 Task: Look for space in Khair, India from 2nd June, 2023 to 15th June, 2023 for 2 adults in price range Rs.10000 to Rs.15000. Place can be entire place with 1  bedroom having 1 bed and 1 bathroom. Property type can be house, flat, guest house, hotel. Booking option can be shelf check-in. Required host language is English.
Action: Mouse moved to (466, 87)
Screenshot: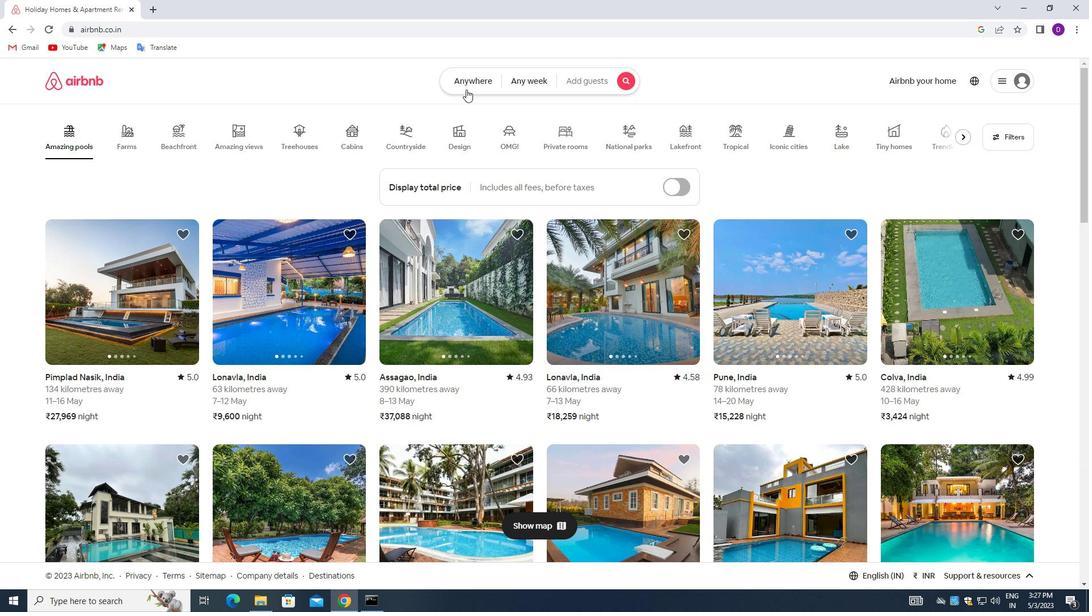 
Action: Mouse pressed left at (466, 87)
Screenshot: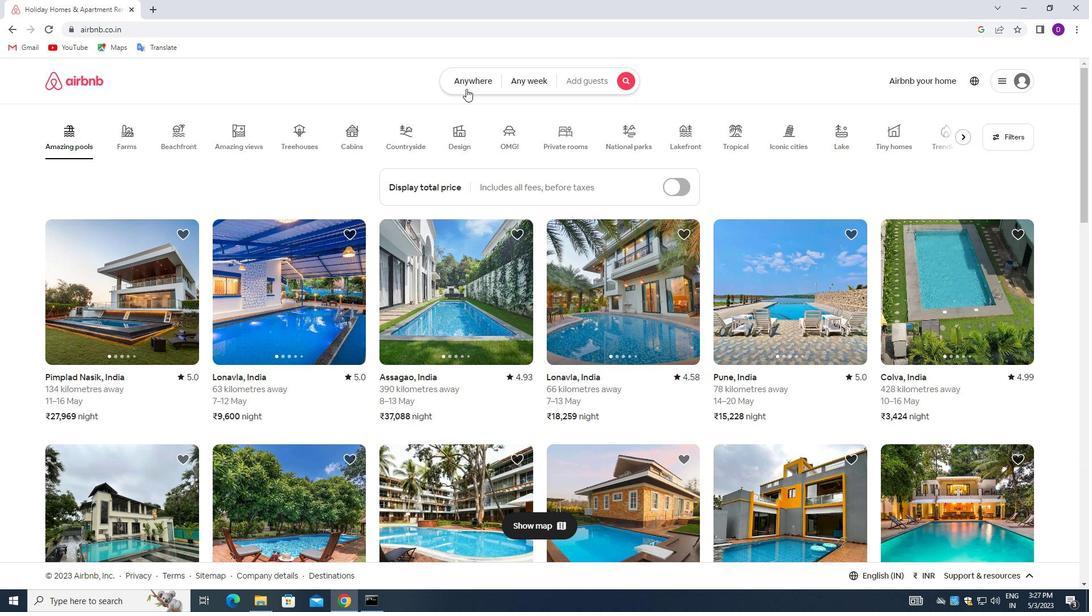 
Action: Mouse moved to (395, 127)
Screenshot: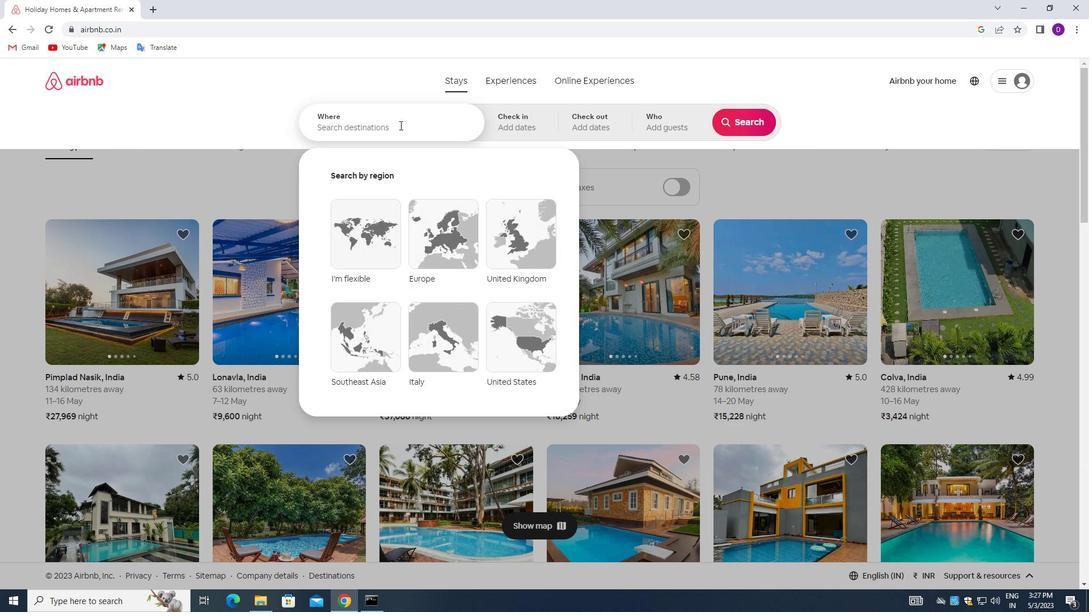 
Action: Mouse pressed left at (395, 127)
Screenshot: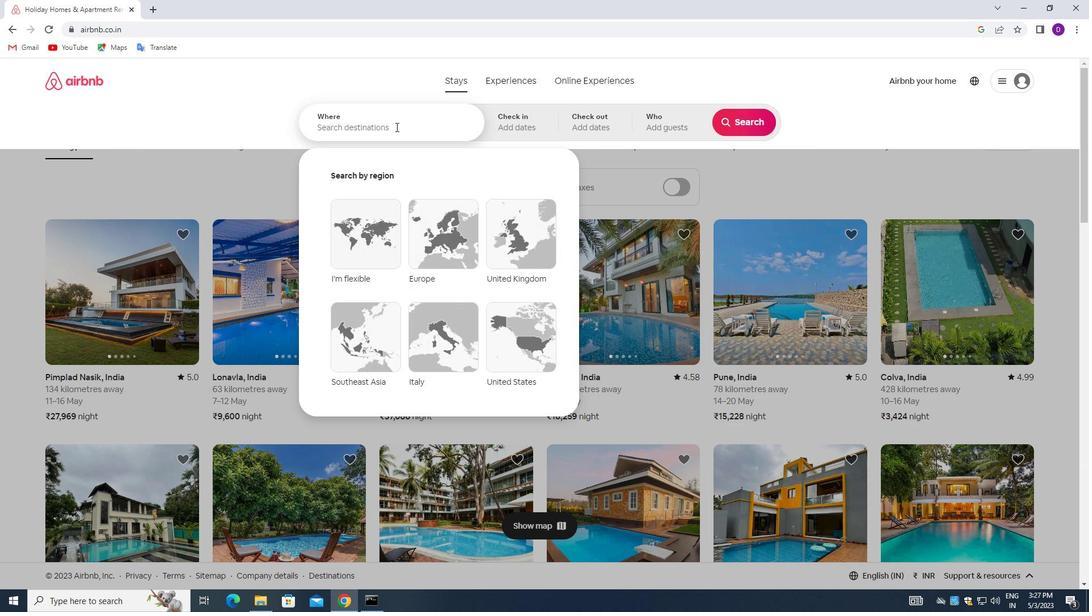 
Action: Mouse moved to (227, 116)
Screenshot: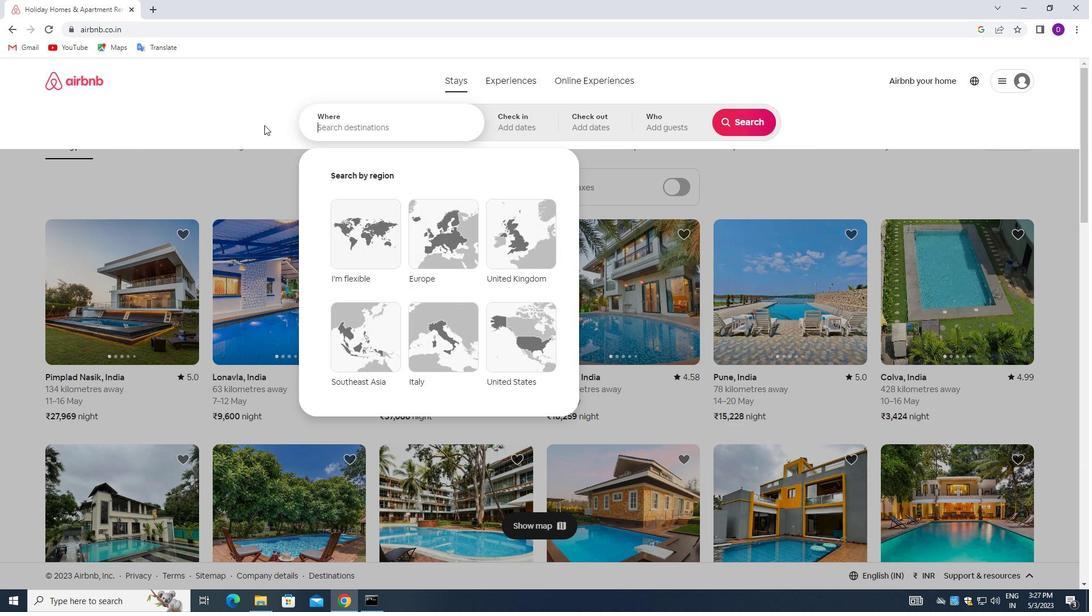 
Action: Key pressed <Key.shift>KHAIR,<Key.space><Key.shift>INDIA<Key.enter>
Screenshot: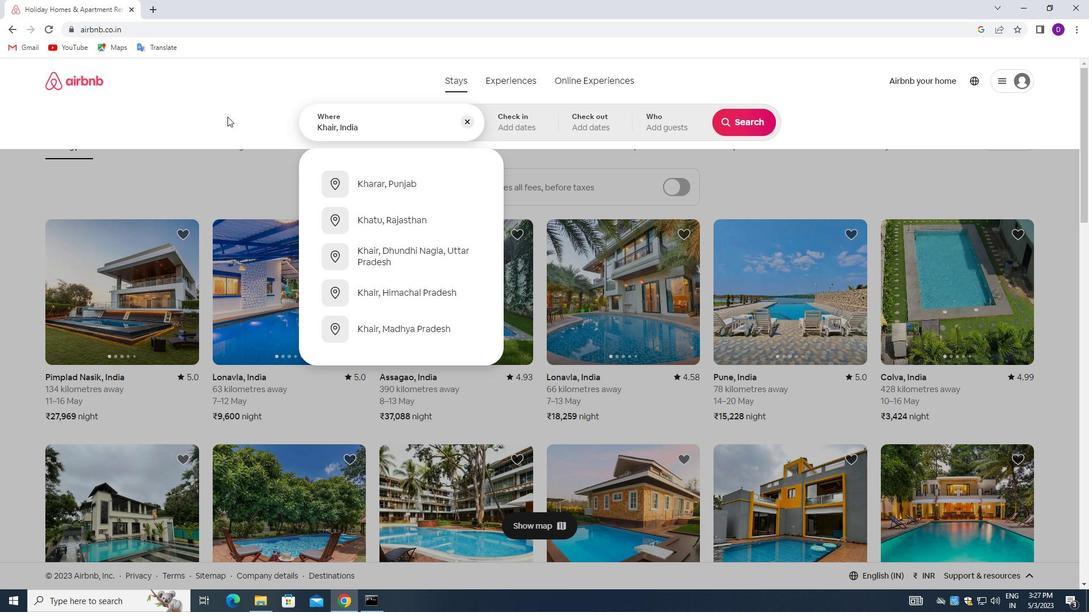 
Action: Mouse moved to (698, 265)
Screenshot: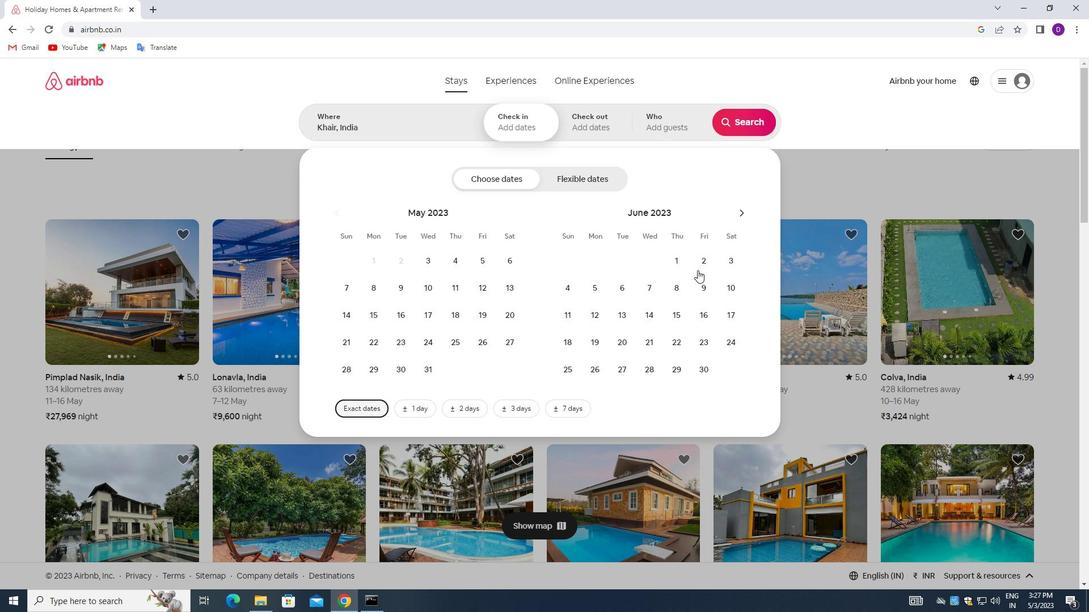 
Action: Mouse pressed left at (698, 265)
Screenshot: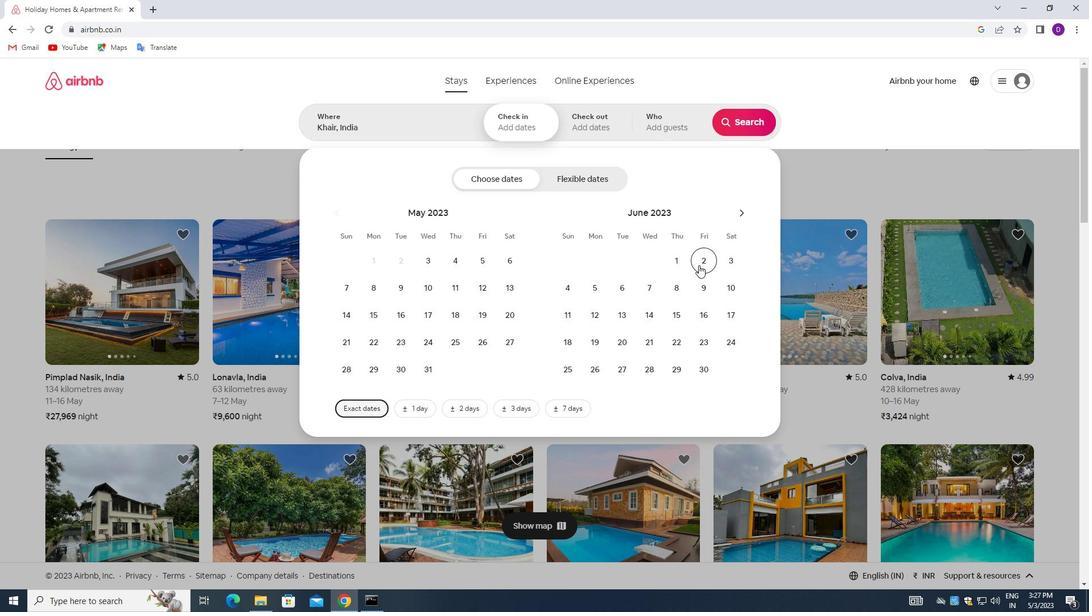 
Action: Mouse moved to (675, 310)
Screenshot: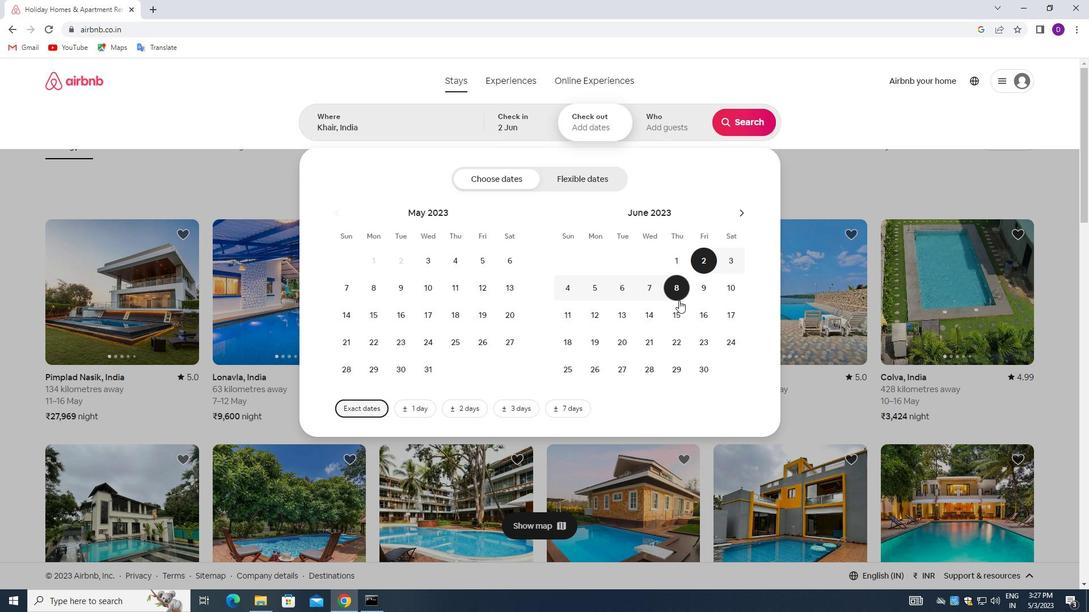 
Action: Mouse pressed left at (675, 310)
Screenshot: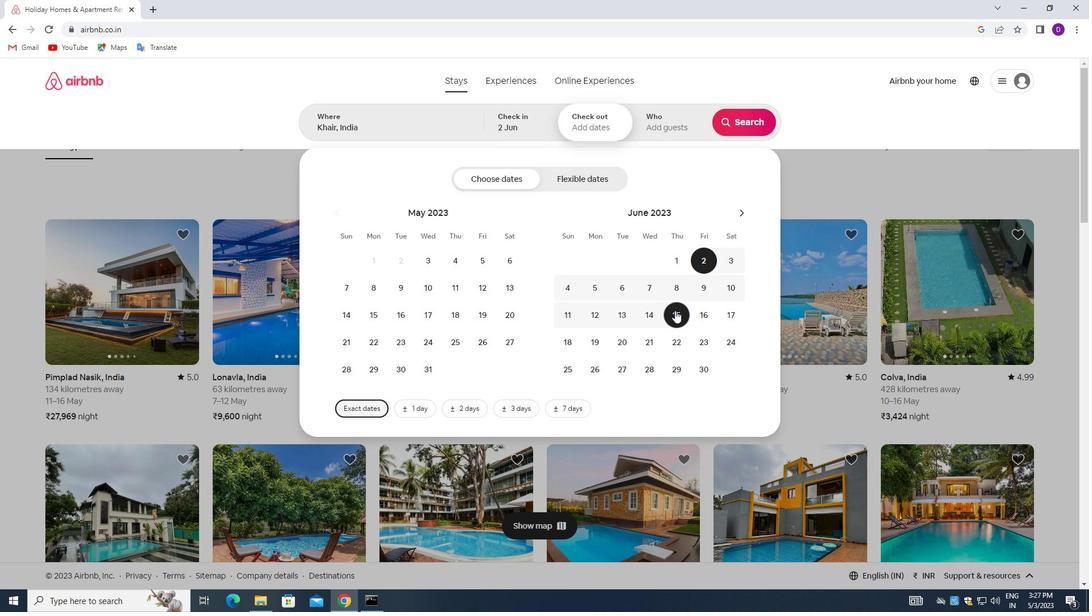 
Action: Mouse moved to (655, 123)
Screenshot: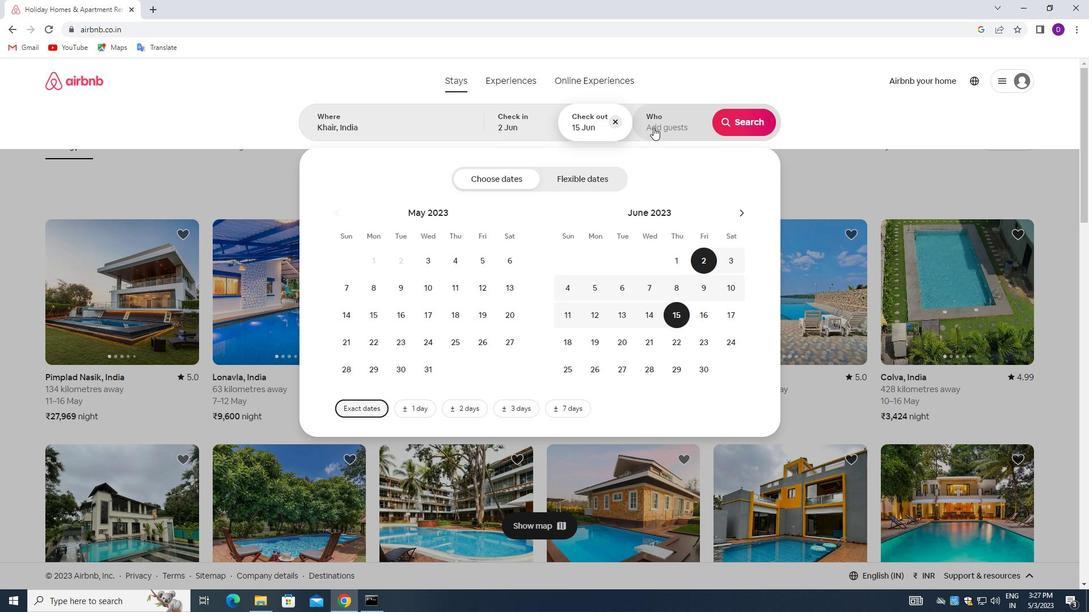 
Action: Mouse pressed left at (655, 123)
Screenshot: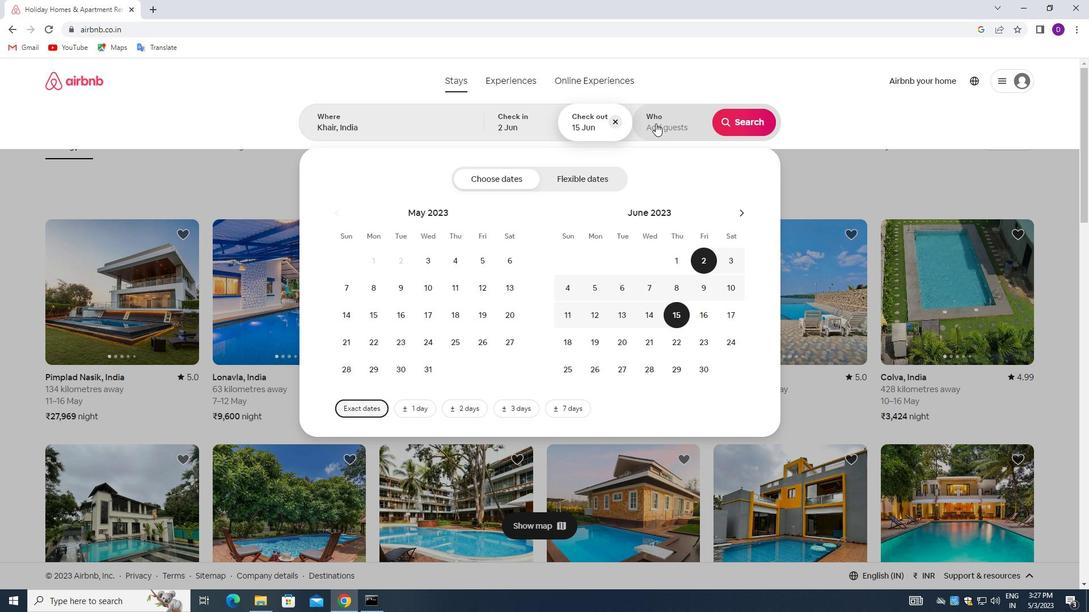 
Action: Mouse moved to (745, 182)
Screenshot: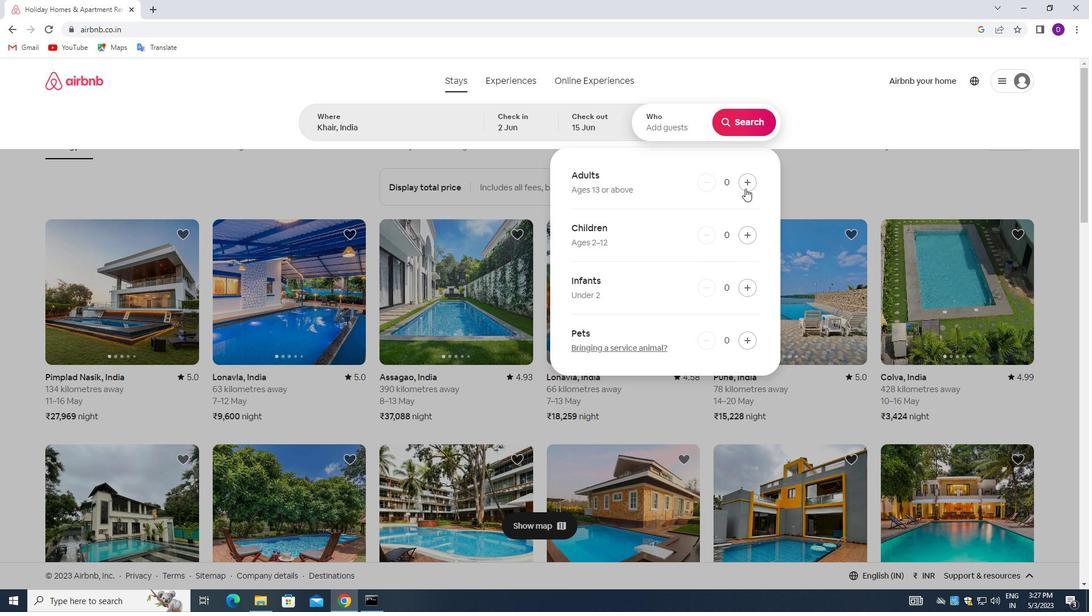 
Action: Mouse pressed left at (745, 182)
Screenshot: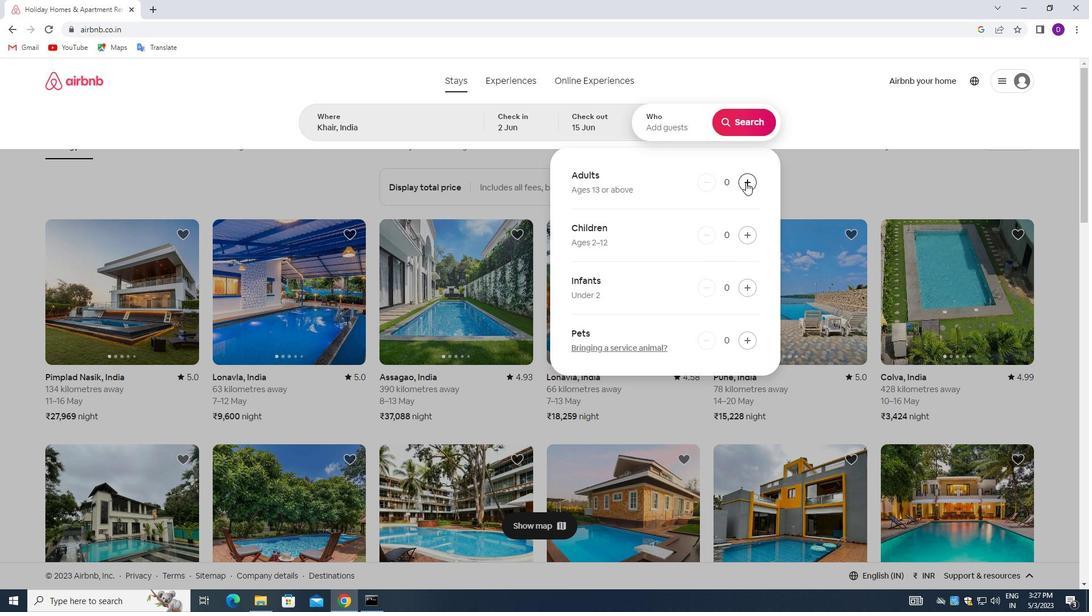 
Action: Mouse pressed left at (745, 182)
Screenshot: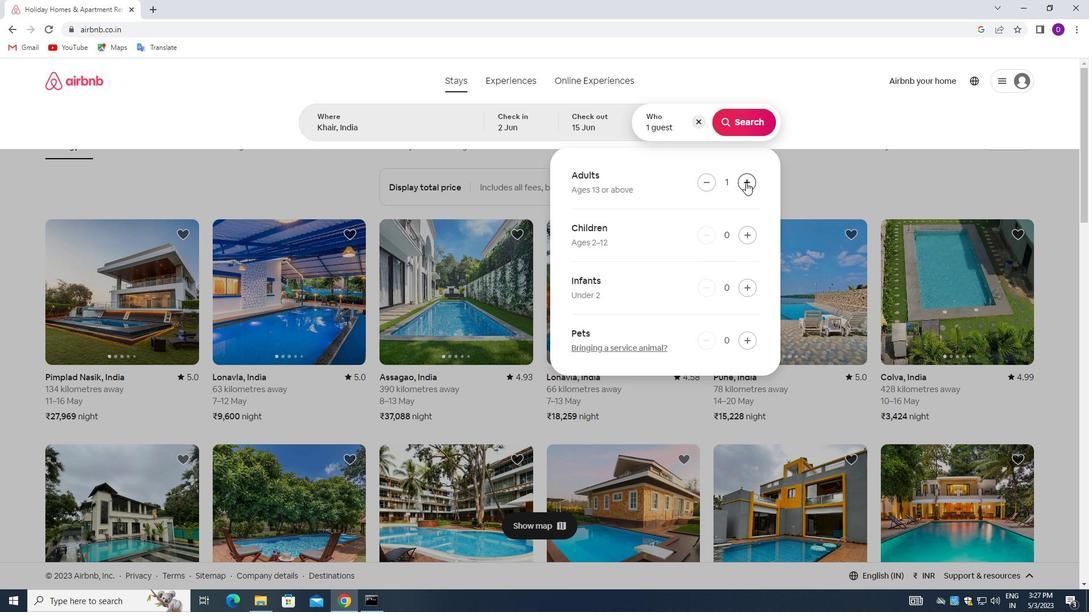 
Action: Mouse moved to (745, 123)
Screenshot: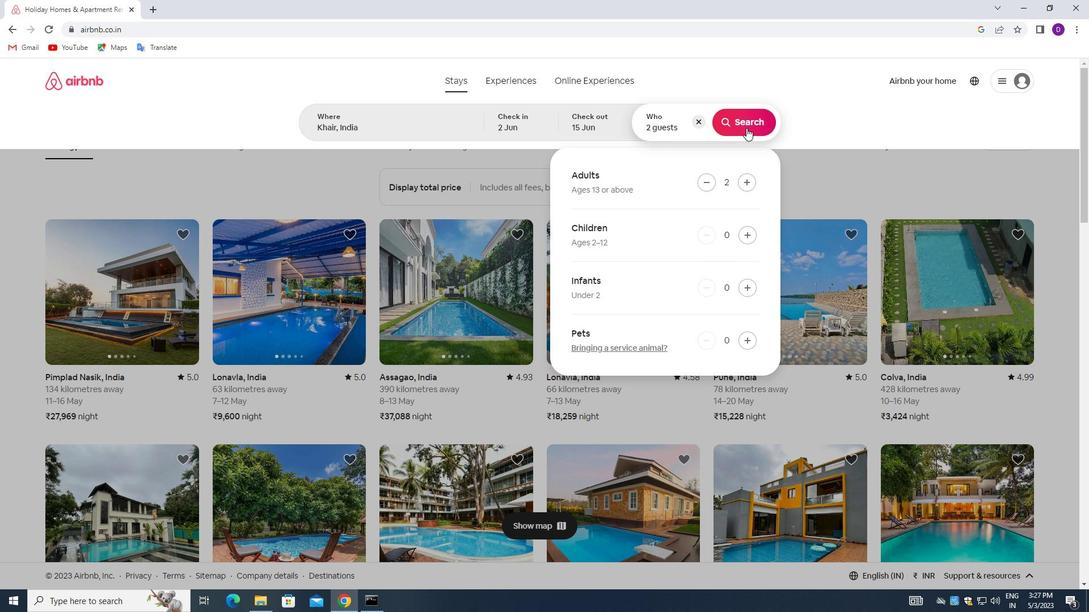 
Action: Mouse pressed left at (745, 123)
Screenshot: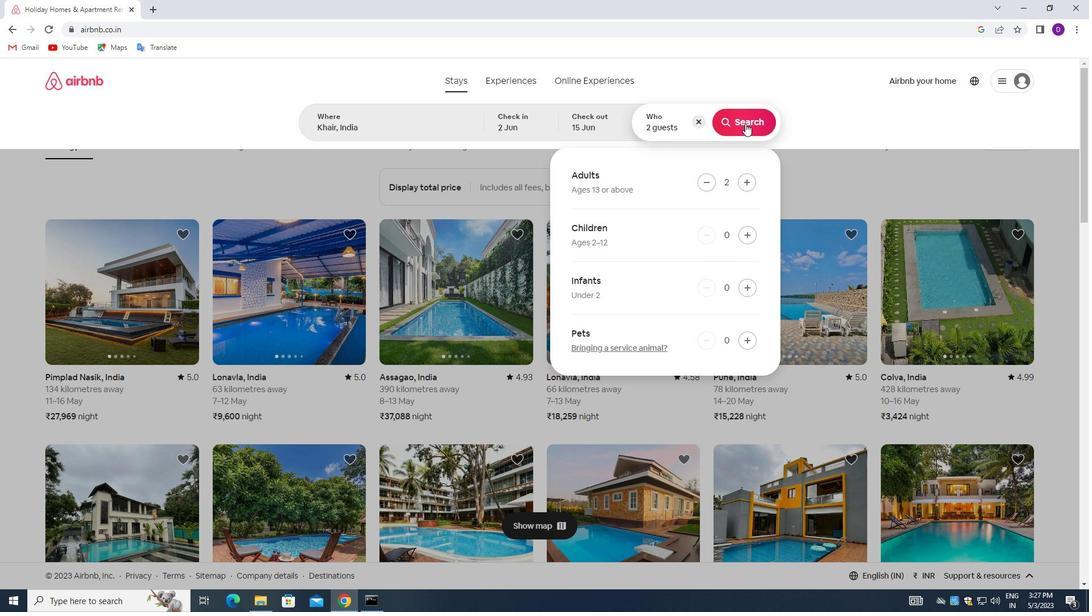
Action: Mouse moved to (1028, 125)
Screenshot: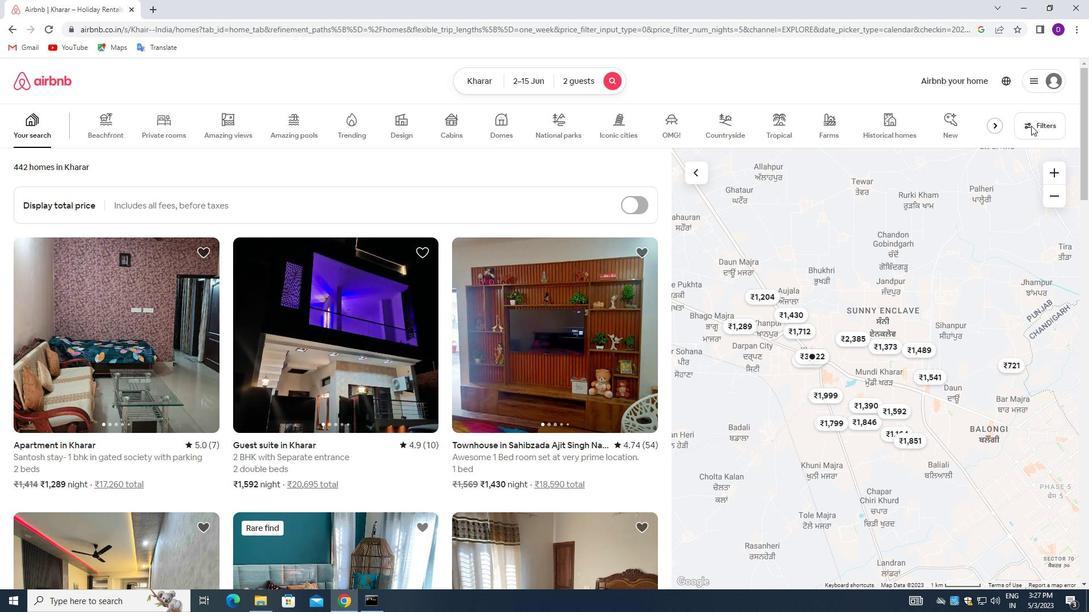 
Action: Mouse pressed left at (1028, 125)
Screenshot: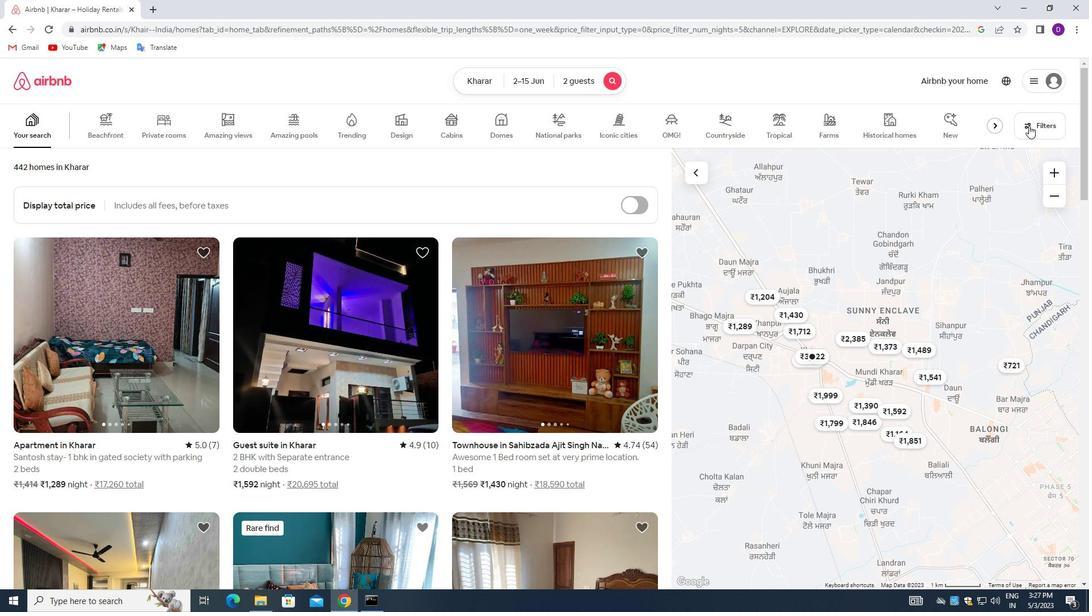 
Action: Mouse moved to (400, 274)
Screenshot: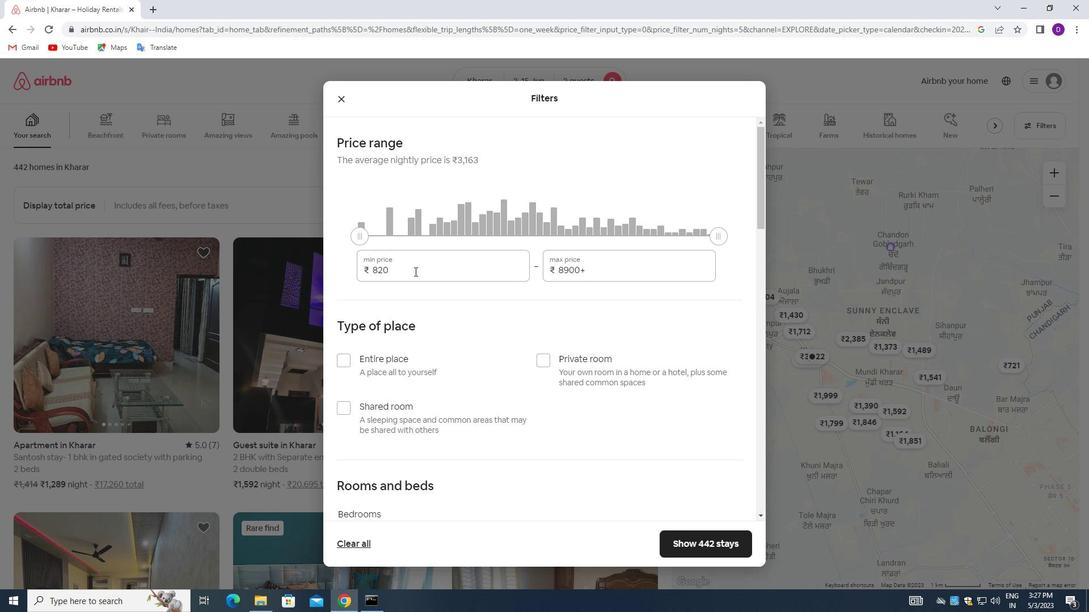 
Action: Mouse pressed left at (400, 274)
Screenshot: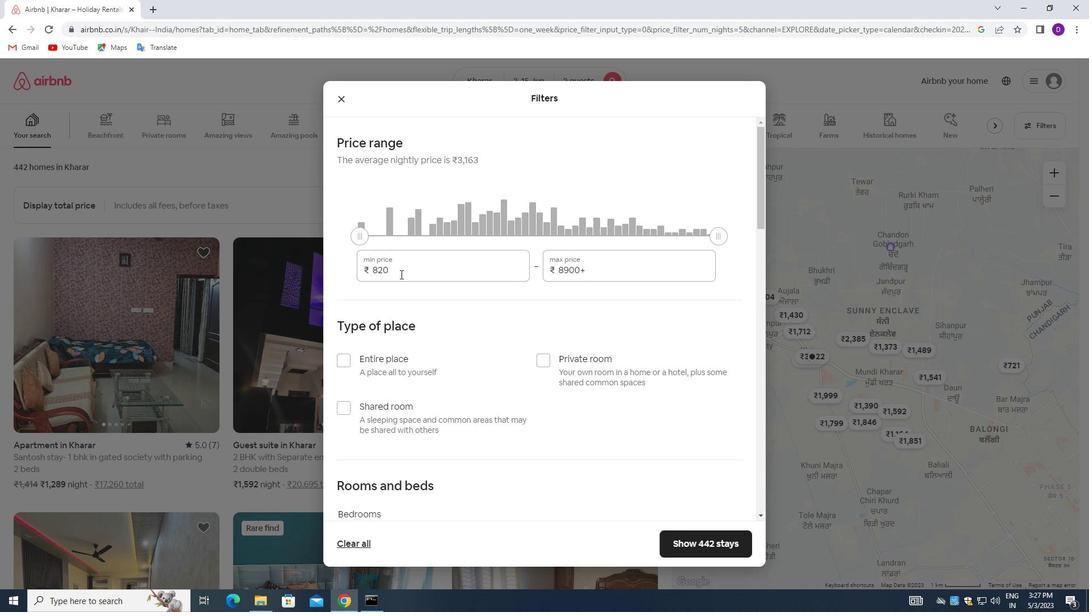 
Action: Mouse pressed left at (400, 274)
Screenshot: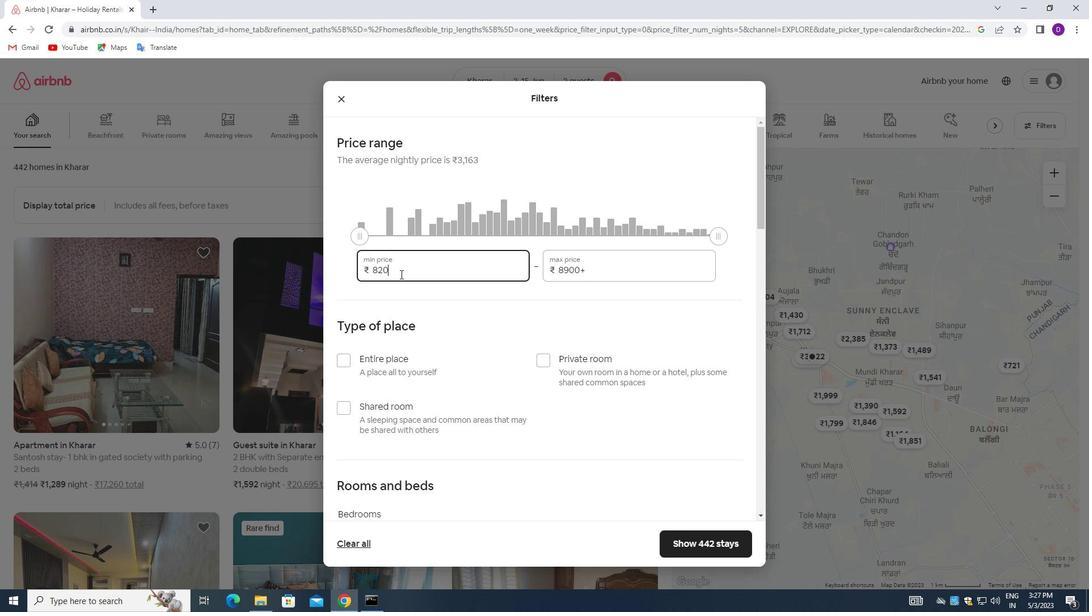 
Action: Key pressed 10000<Key.tab>15000
Screenshot: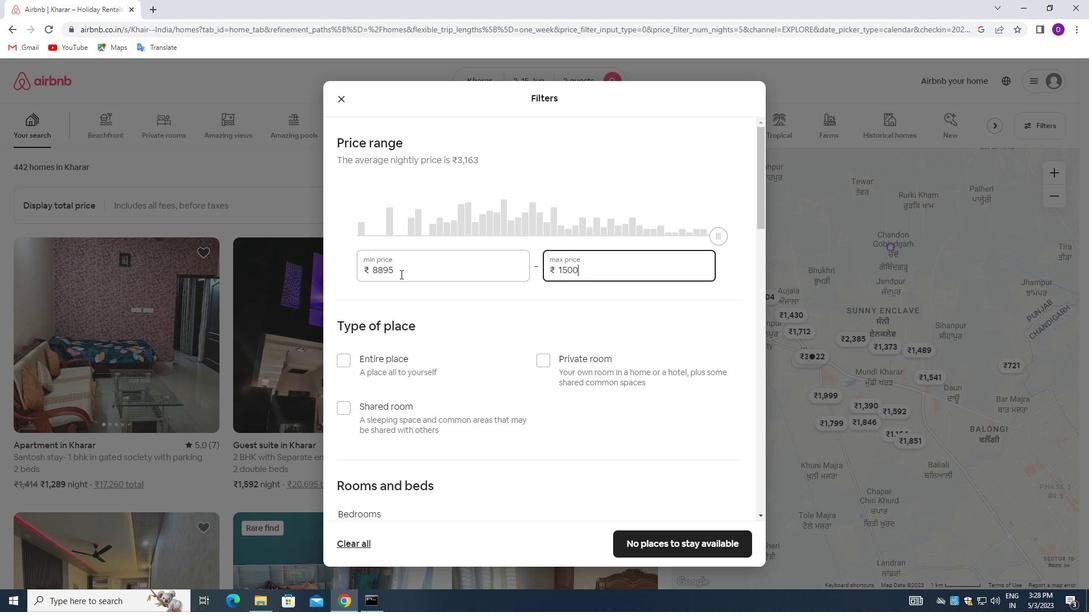 
Action: Mouse moved to (446, 323)
Screenshot: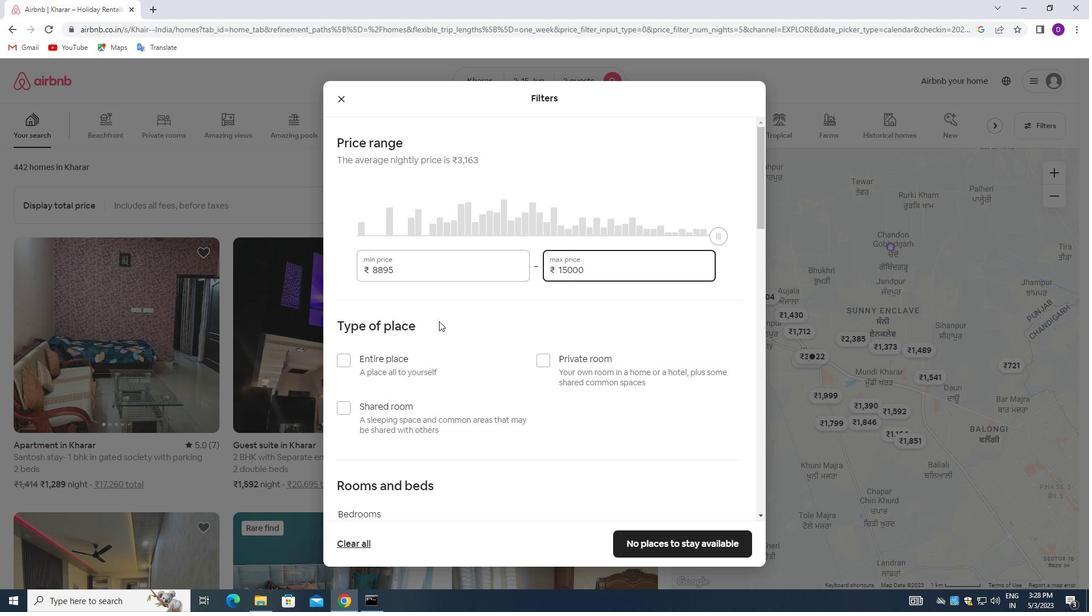 
Action: Mouse scrolled (446, 322) with delta (0, 0)
Screenshot: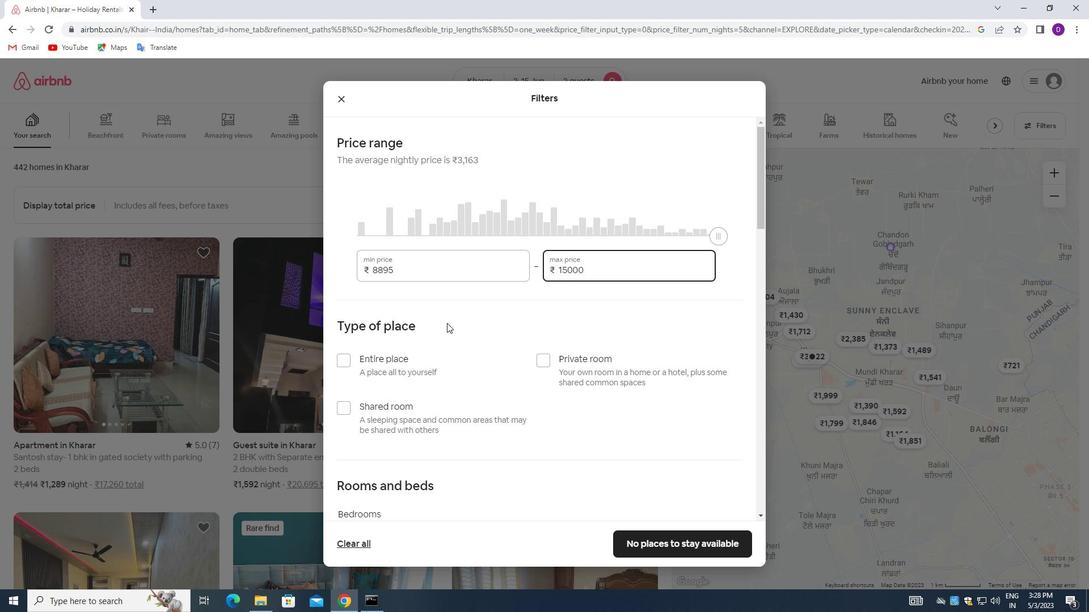 
Action: Mouse scrolled (446, 322) with delta (0, 0)
Screenshot: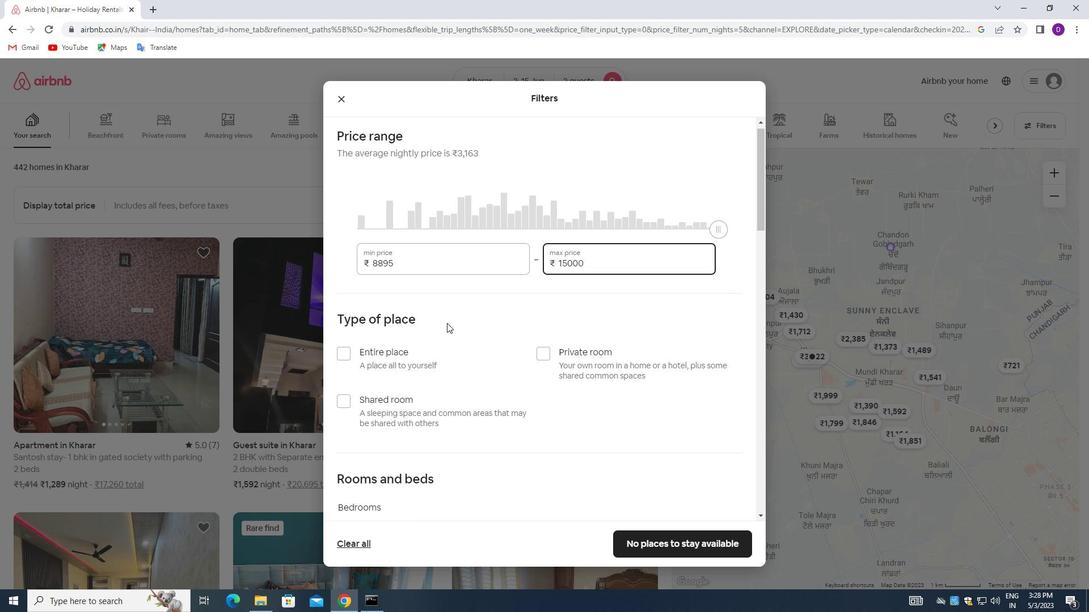 
Action: Mouse moved to (344, 246)
Screenshot: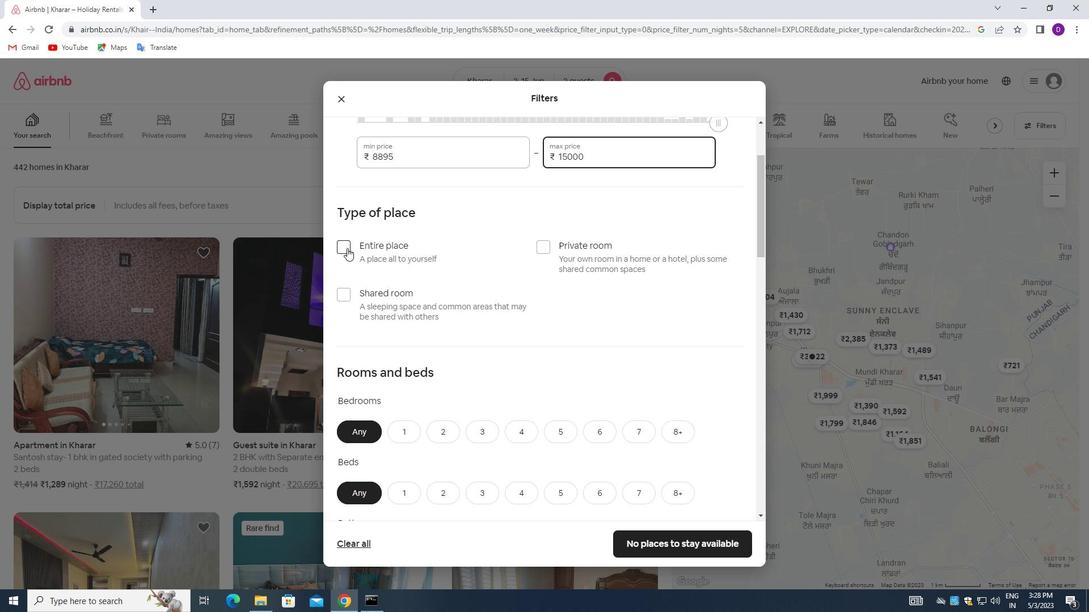 
Action: Mouse pressed left at (344, 246)
Screenshot: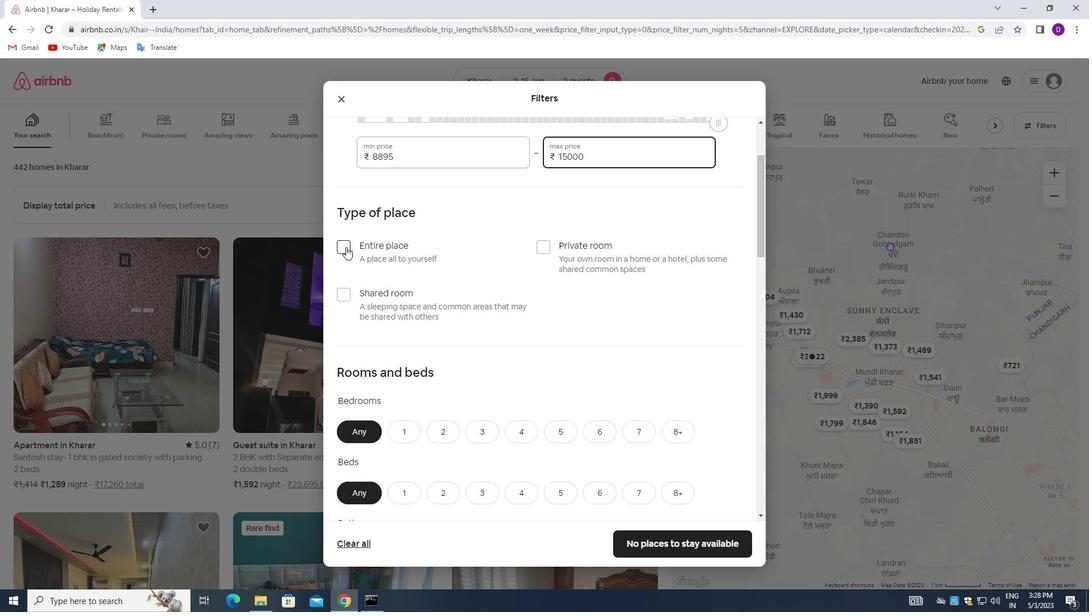
Action: Mouse moved to (443, 298)
Screenshot: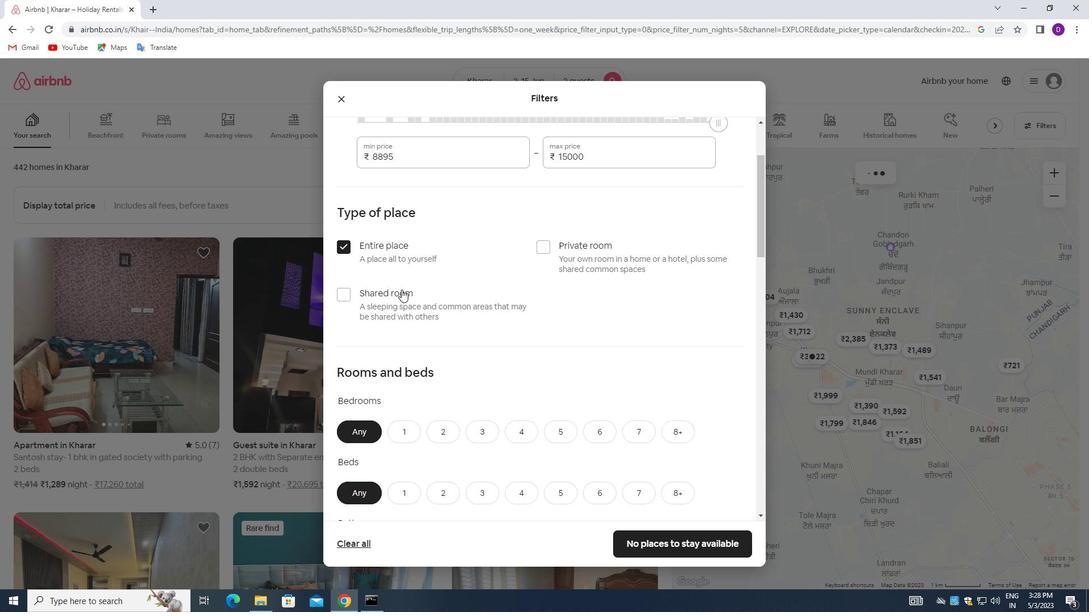 
Action: Mouse scrolled (443, 298) with delta (0, 0)
Screenshot: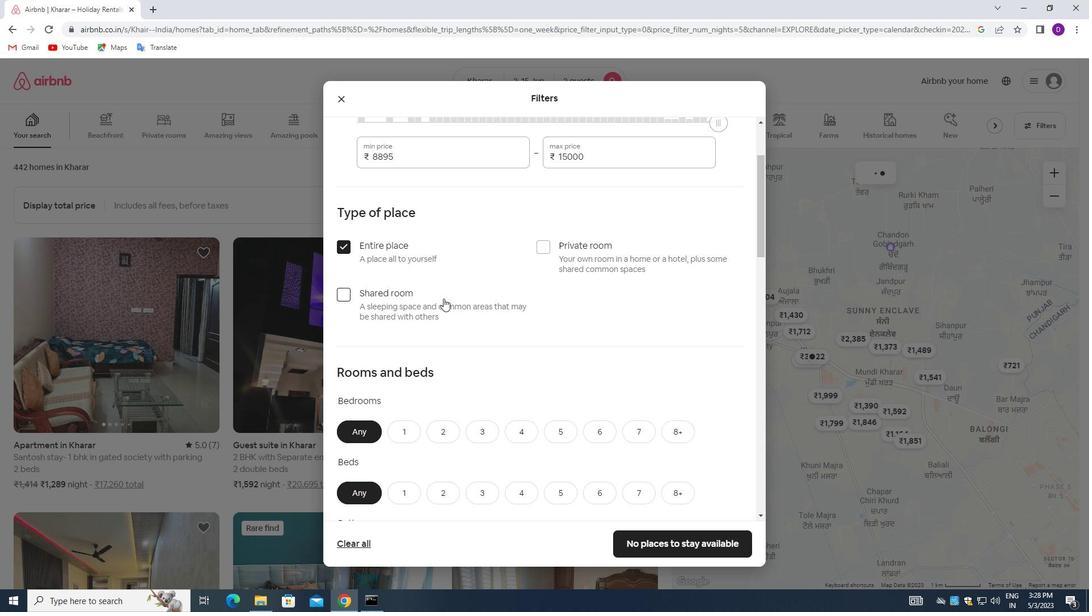 
Action: Mouse scrolled (443, 298) with delta (0, 0)
Screenshot: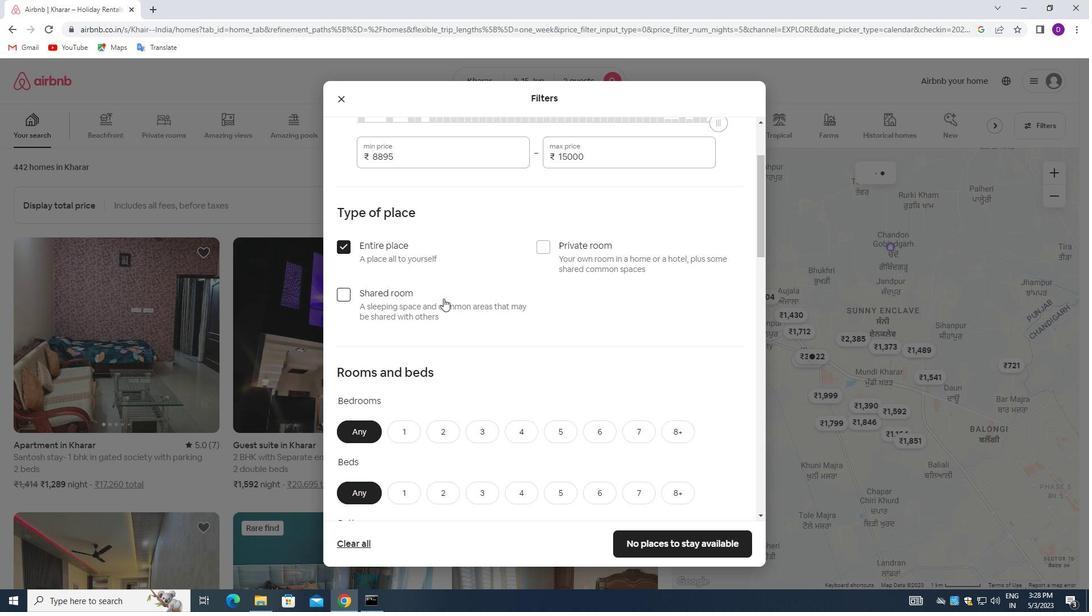 
Action: Mouse moved to (399, 313)
Screenshot: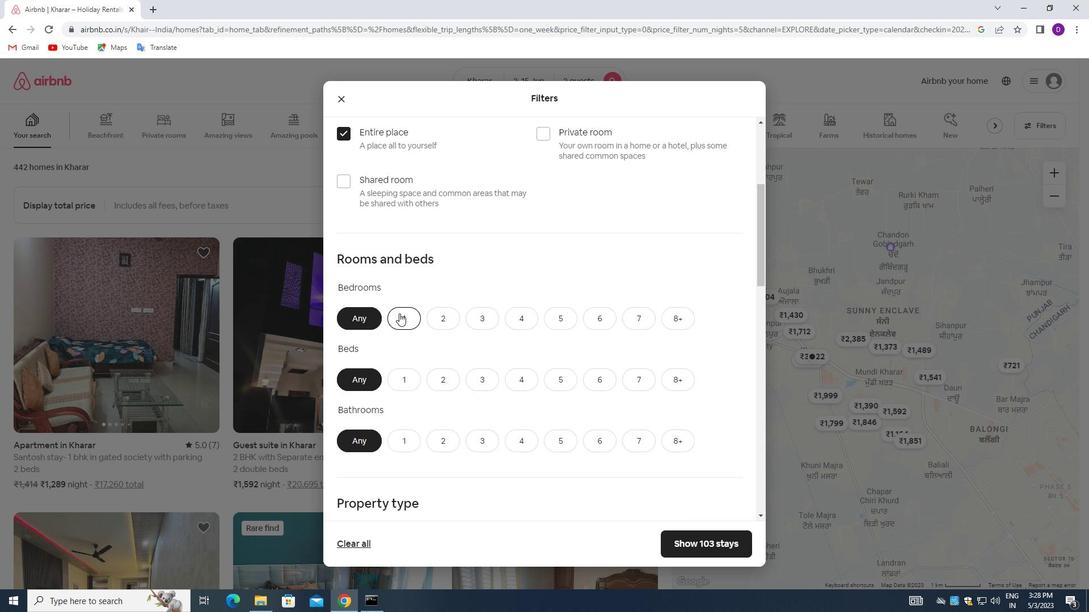 
Action: Mouse scrolled (399, 313) with delta (0, 0)
Screenshot: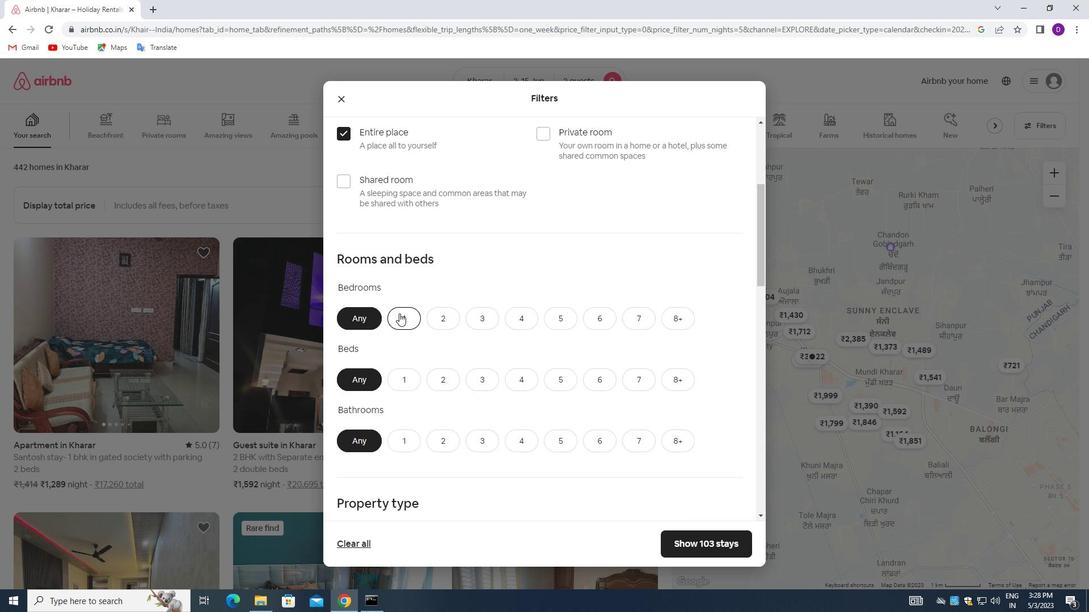 
Action: Mouse moved to (399, 313)
Screenshot: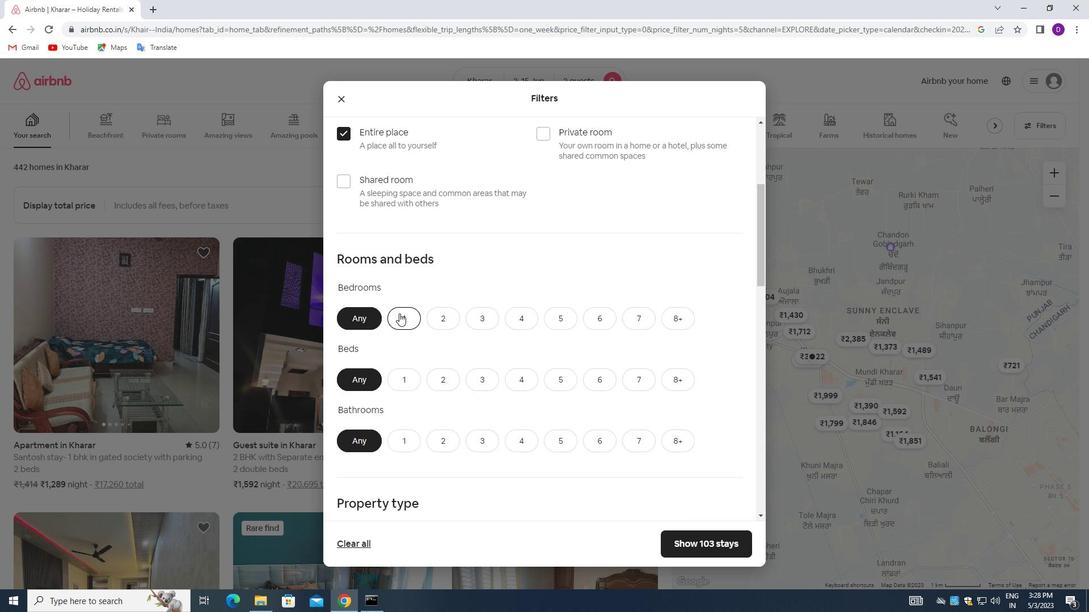 
Action: Mouse scrolled (399, 313) with delta (0, 0)
Screenshot: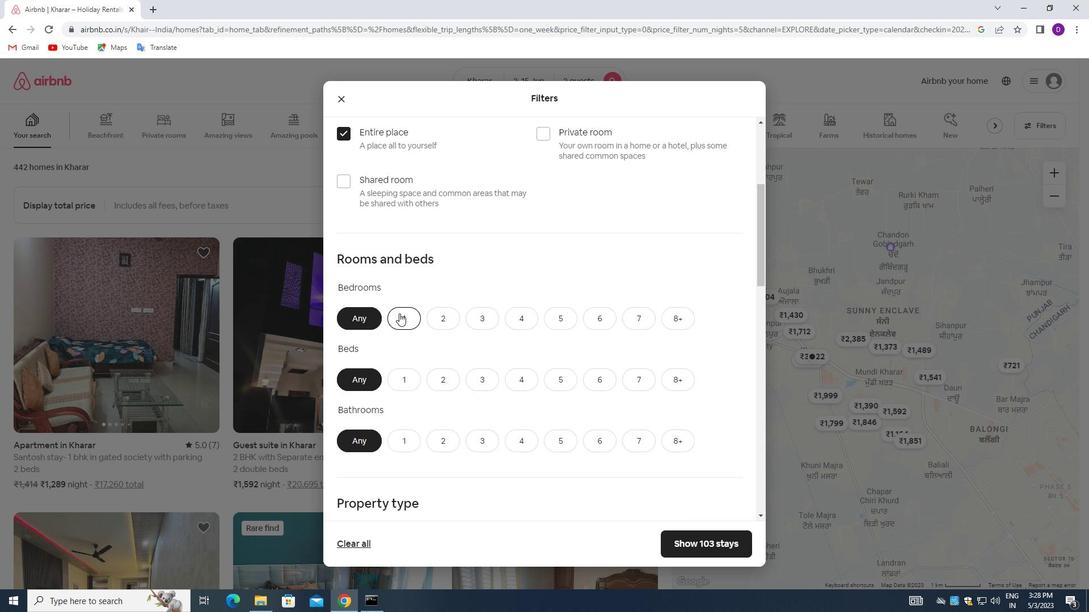 
Action: Mouse moved to (403, 209)
Screenshot: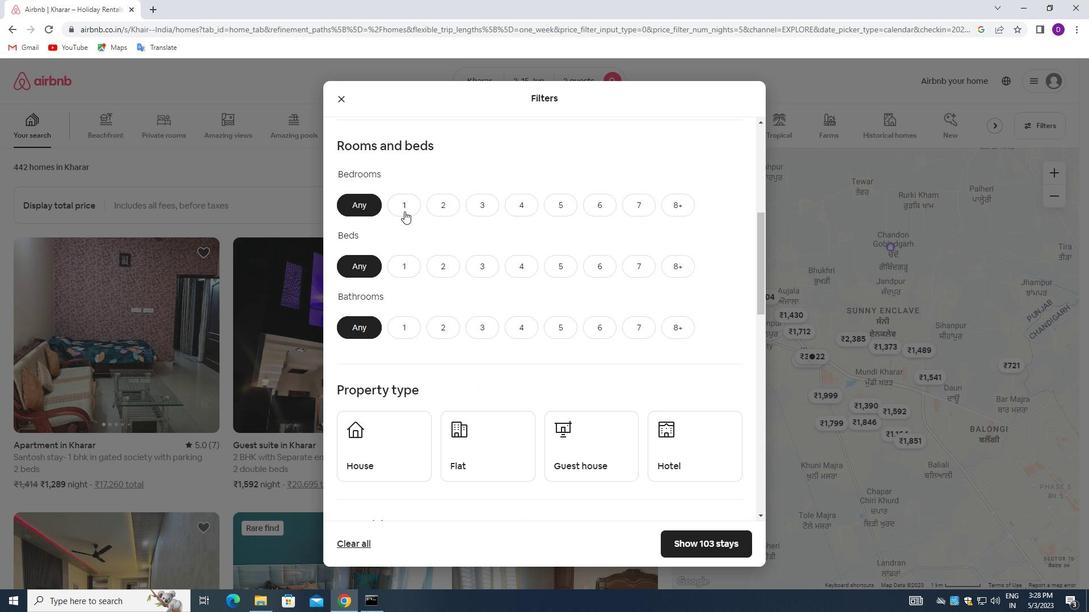 
Action: Mouse pressed left at (403, 209)
Screenshot: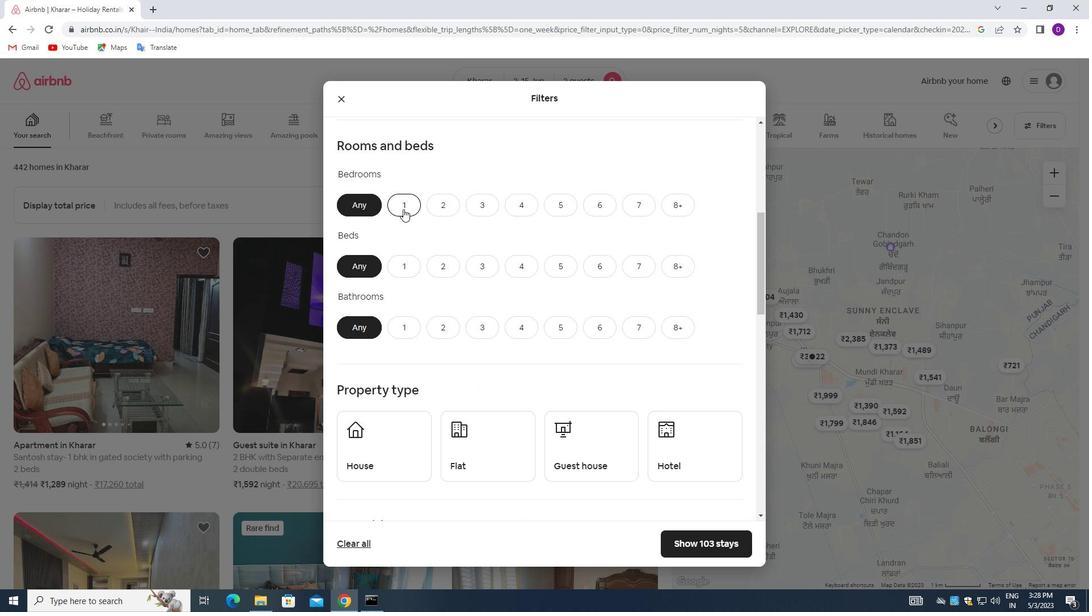 
Action: Mouse moved to (407, 262)
Screenshot: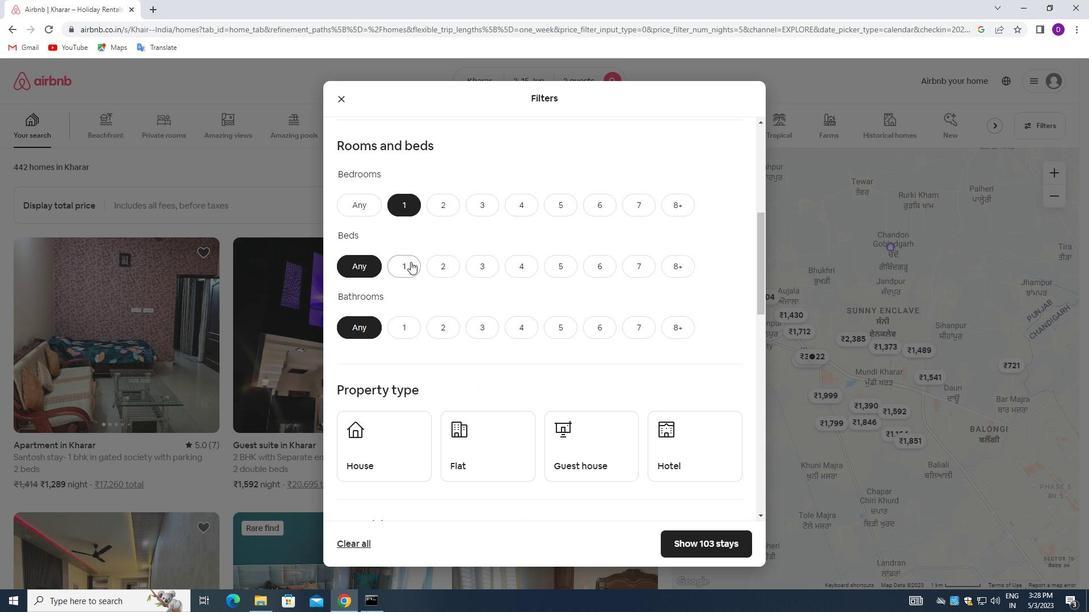 
Action: Mouse pressed left at (407, 262)
Screenshot: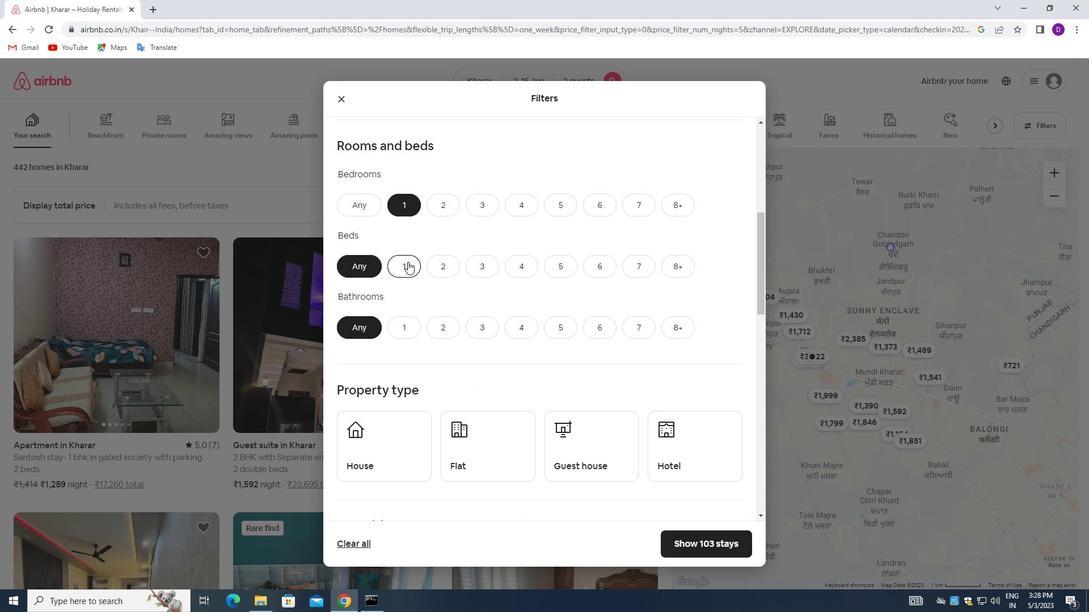 
Action: Mouse moved to (403, 322)
Screenshot: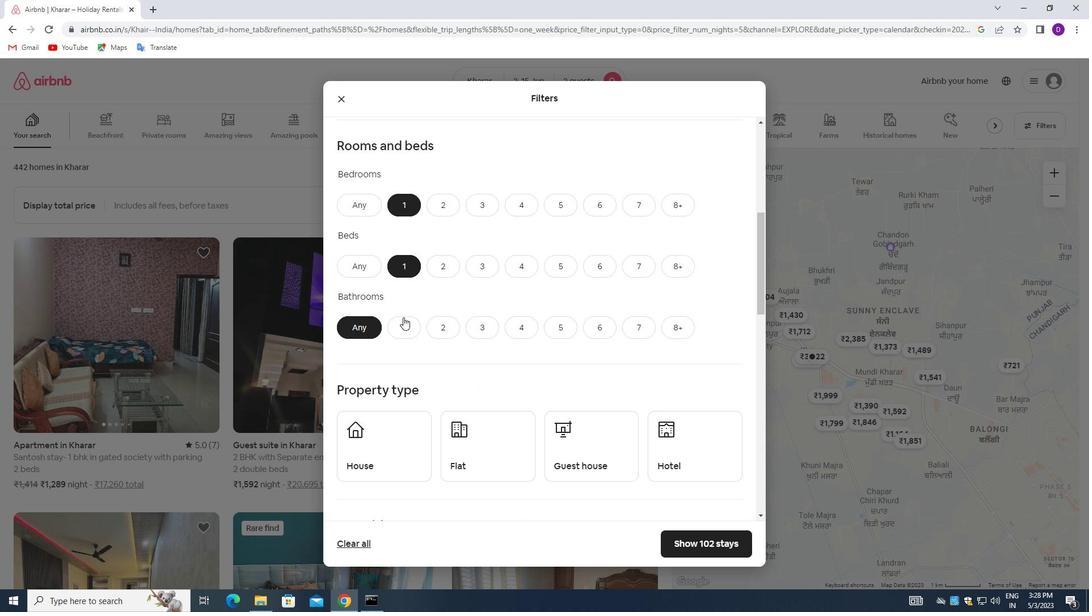 
Action: Mouse pressed left at (403, 322)
Screenshot: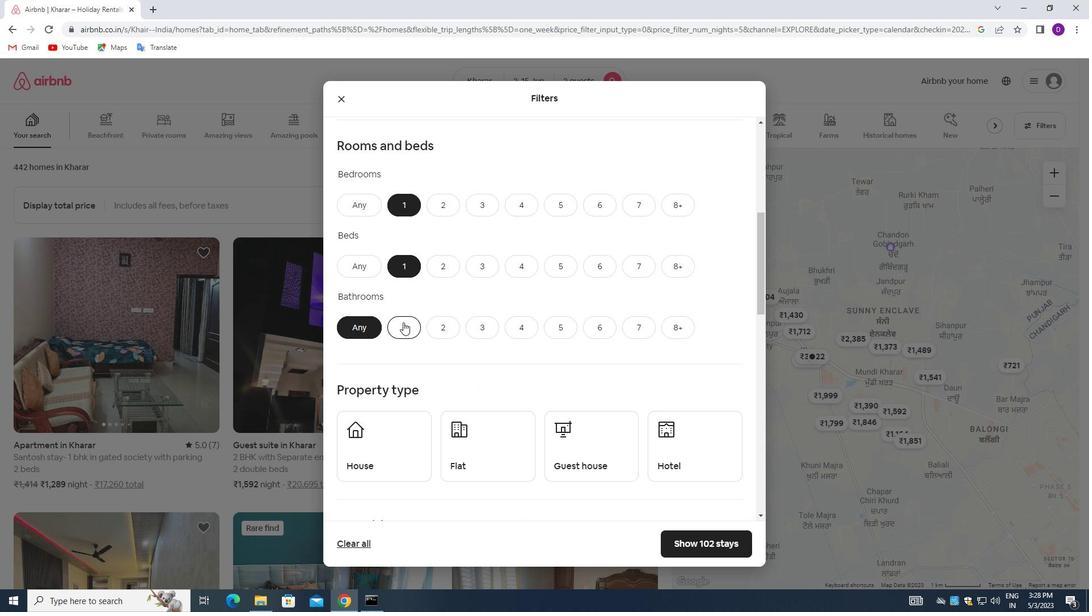 
Action: Mouse moved to (490, 342)
Screenshot: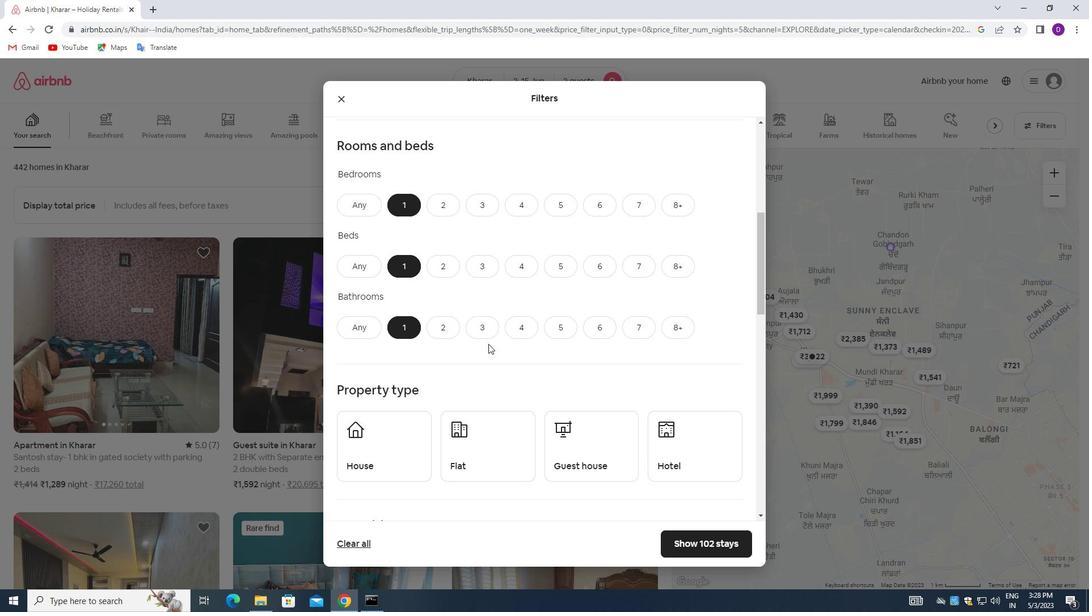 
Action: Mouse scrolled (490, 342) with delta (0, 0)
Screenshot: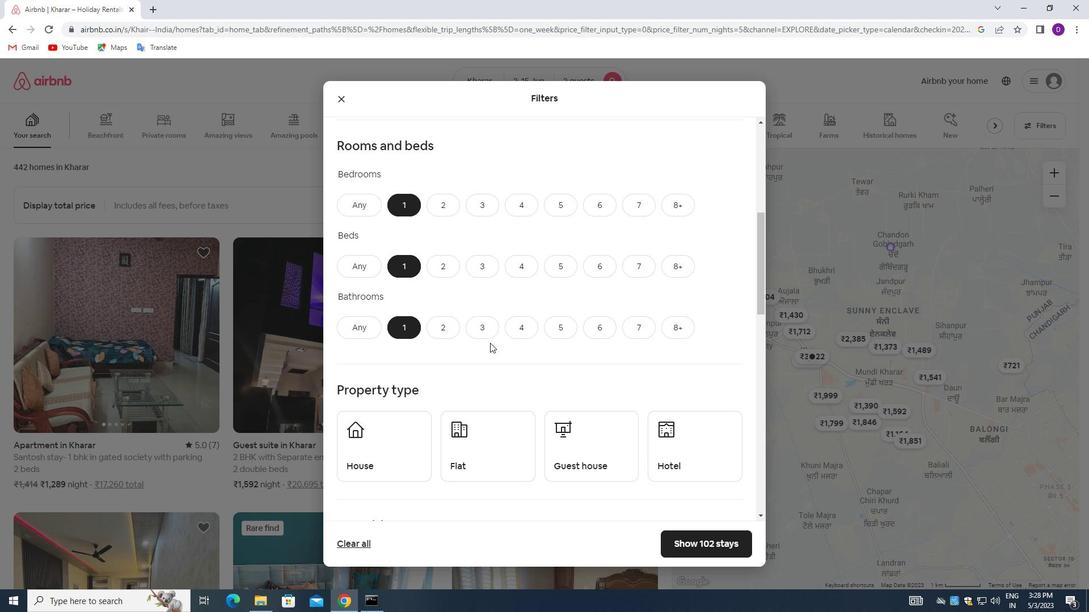 
Action: Mouse scrolled (490, 342) with delta (0, 0)
Screenshot: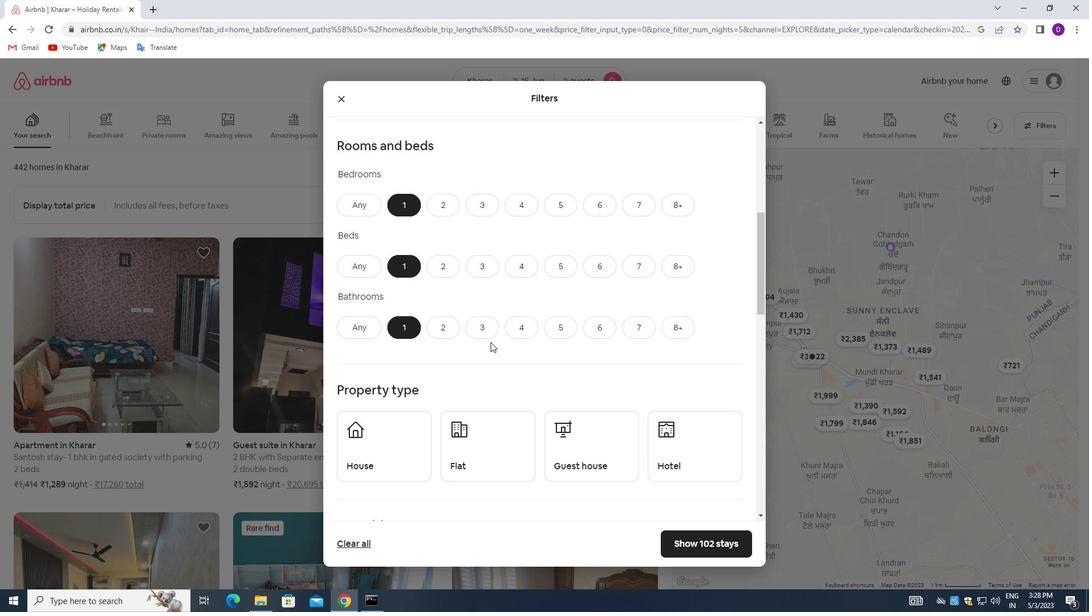 
Action: Mouse moved to (488, 340)
Screenshot: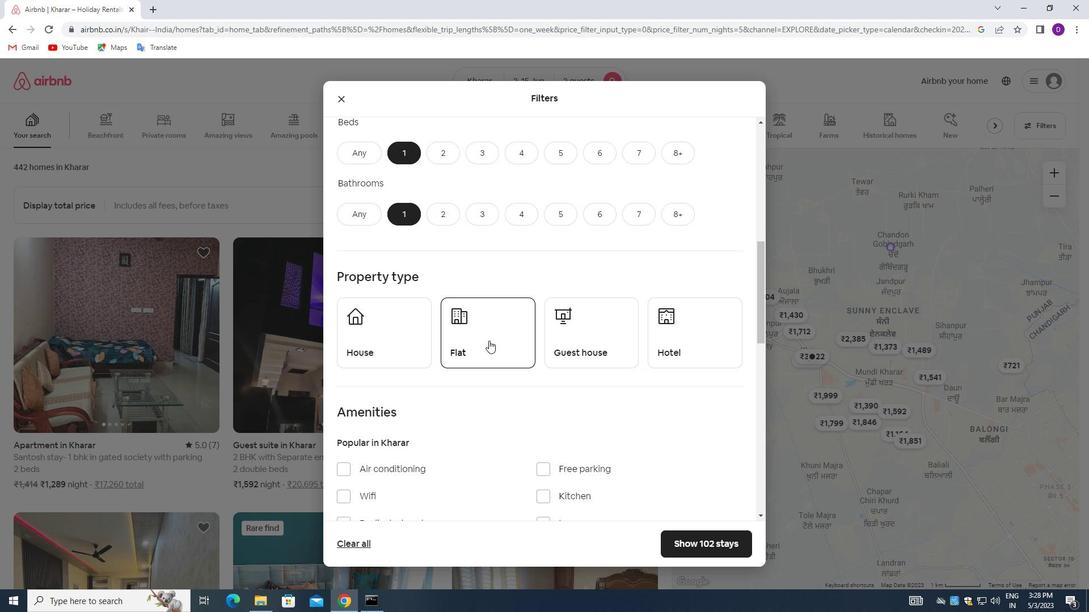 
Action: Mouse scrolled (488, 340) with delta (0, 0)
Screenshot: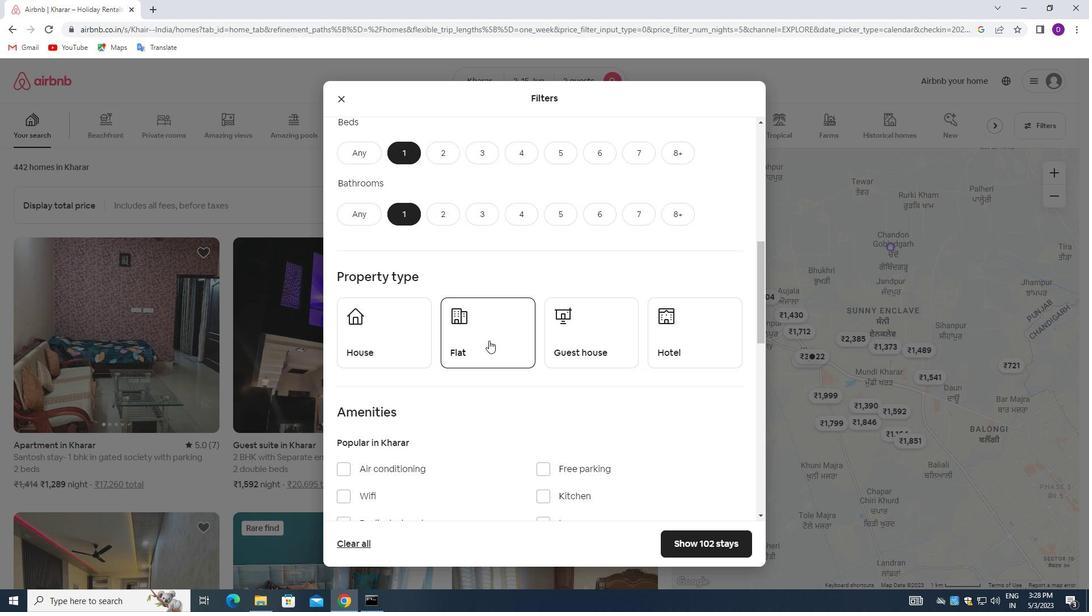 
Action: Mouse moved to (405, 279)
Screenshot: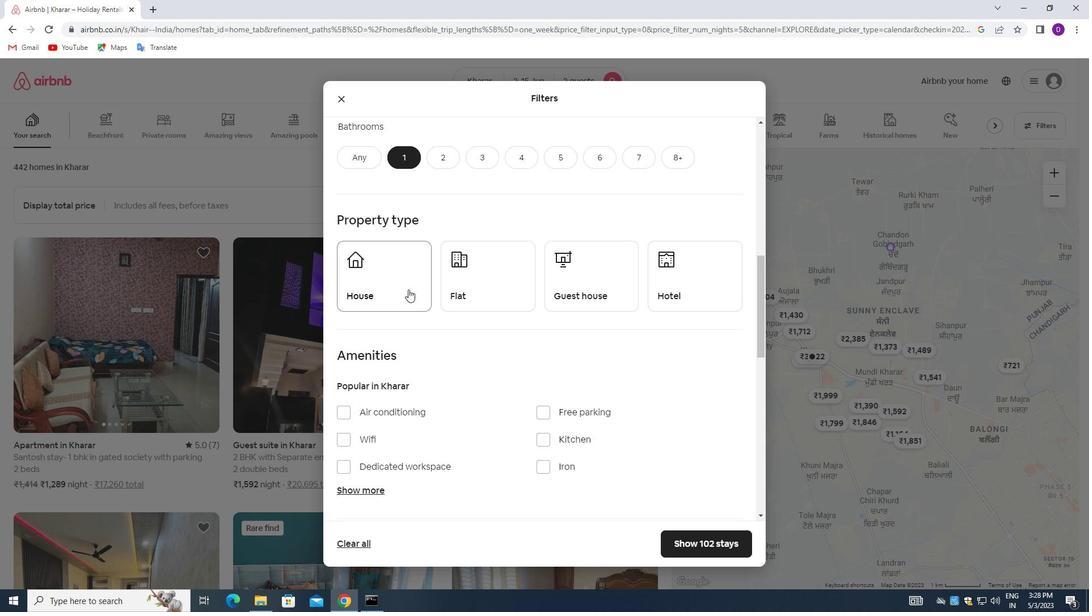 
Action: Mouse pressed left at (405, 279)
Screenshot: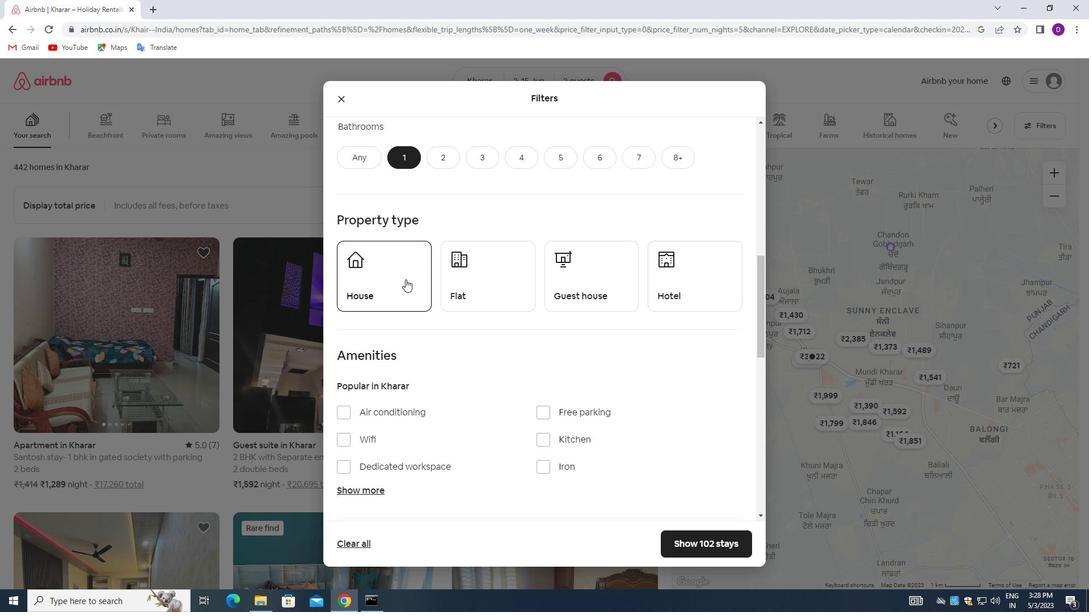 
Action: Mouse moved to (497, 283)
Screenshot: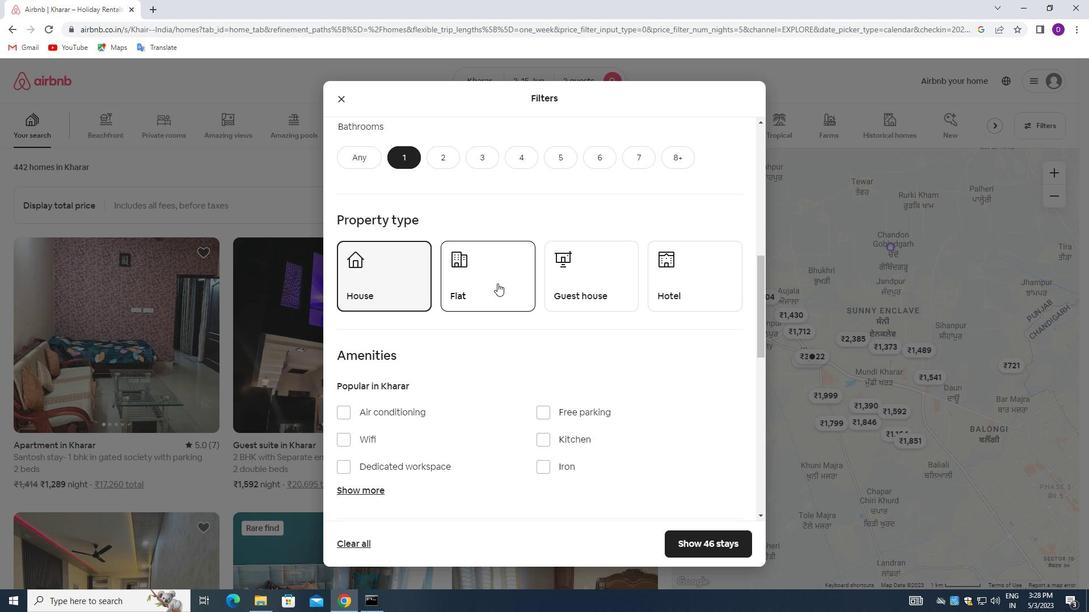 
Action: Mouse pressed left at (497, 283)
Screenshot: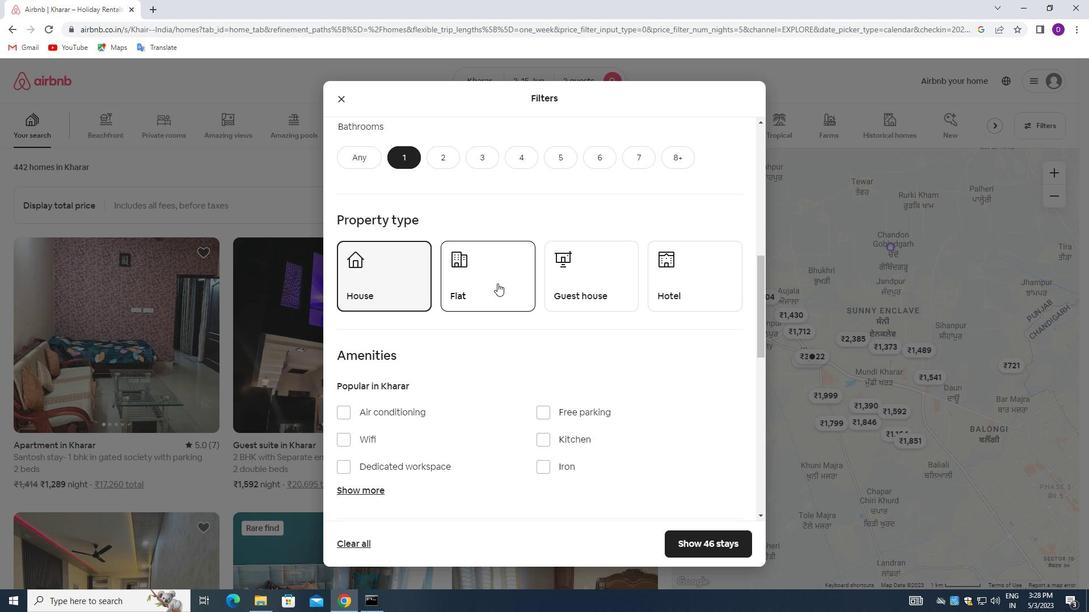 
Action: Mouse moved to (587, 279)
Screenshot: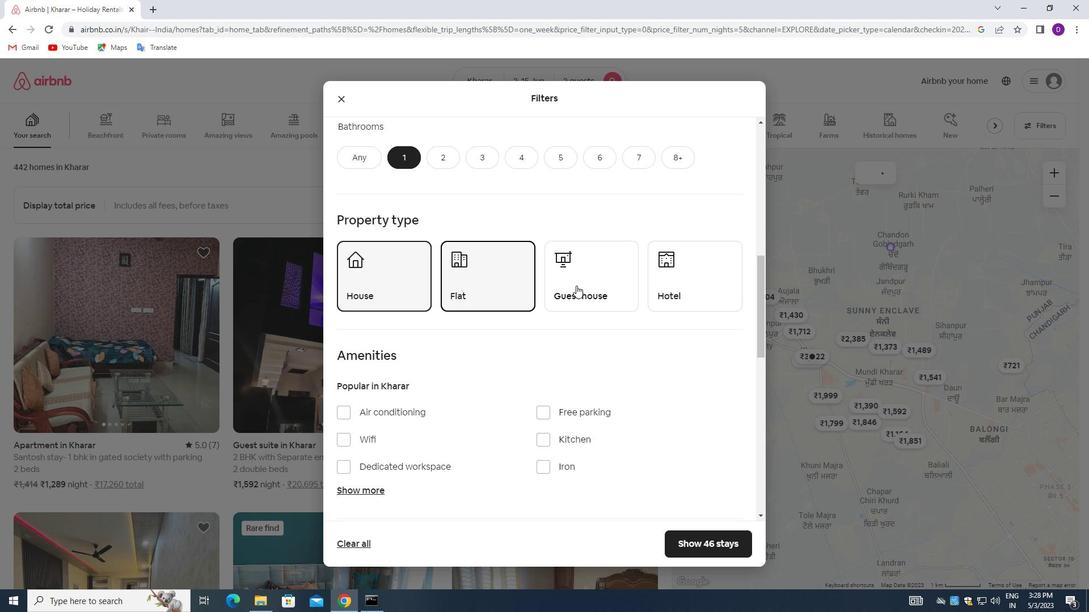 
Action: Mouse pressed left at (587, 279)
Screenshot: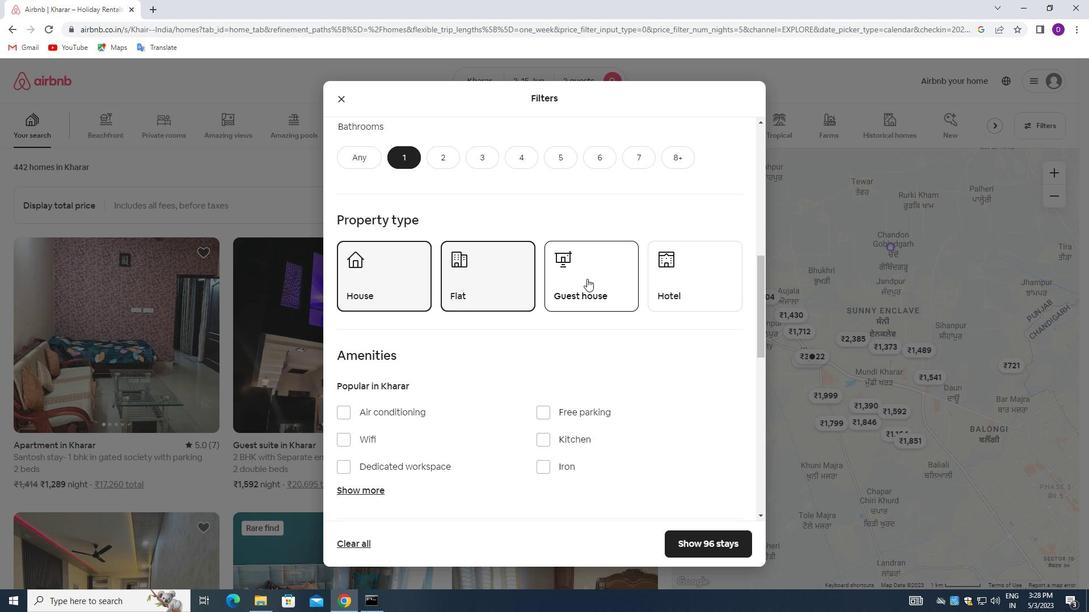 
Action: Mouse moved to (677, 278)
Screenshot: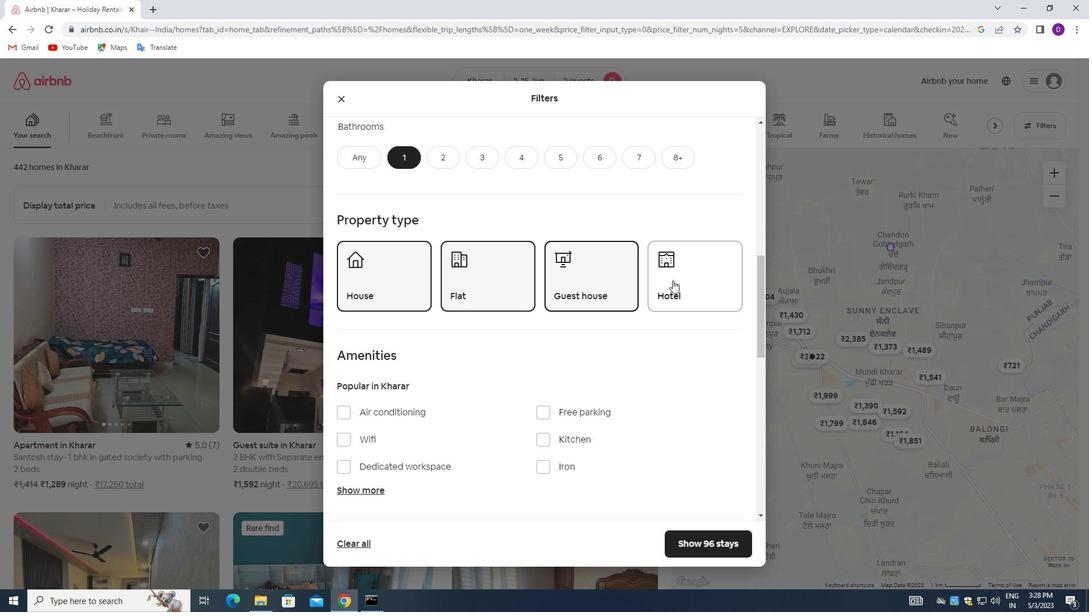 
Action: Mouse pressed left at (677, 278)
Screenshot: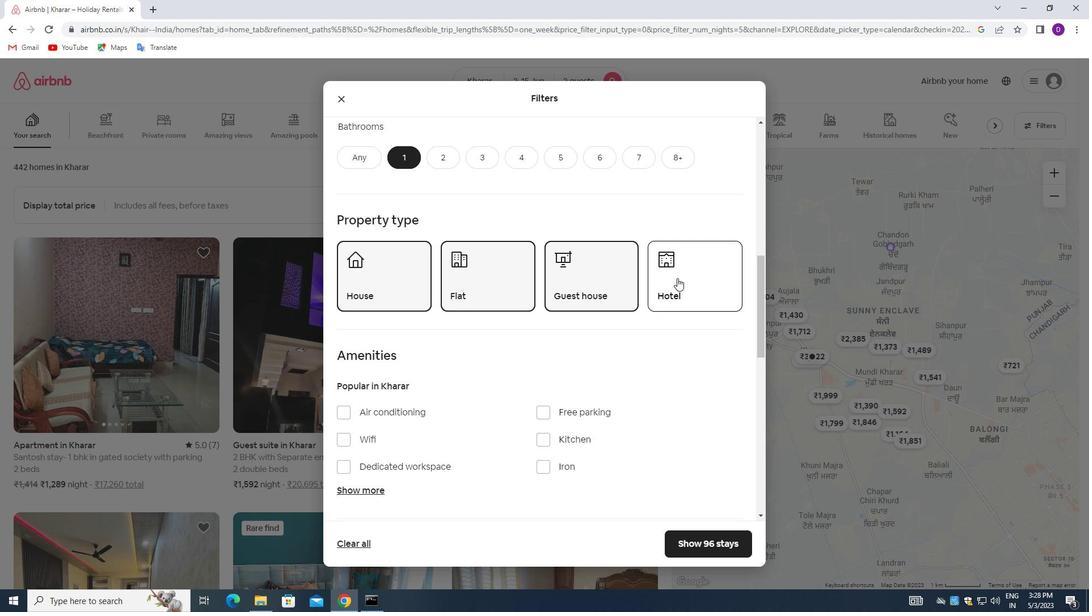 
Action: Mouse moved to (422, 384)
Screenshot: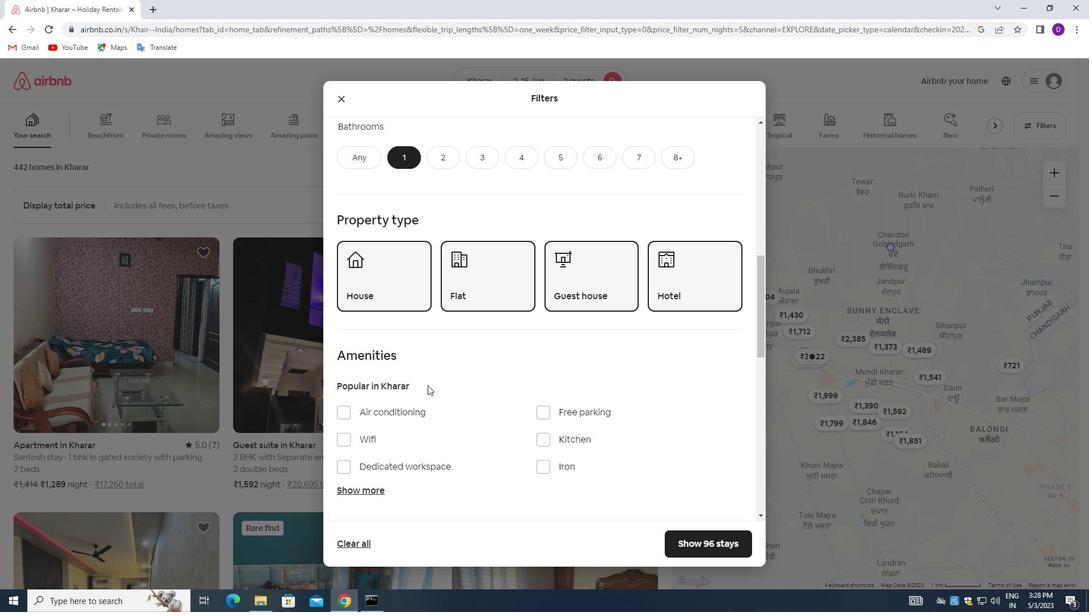 
Action: Mouse scrolled (422, 384) with delta (0, 0)
Screenshot: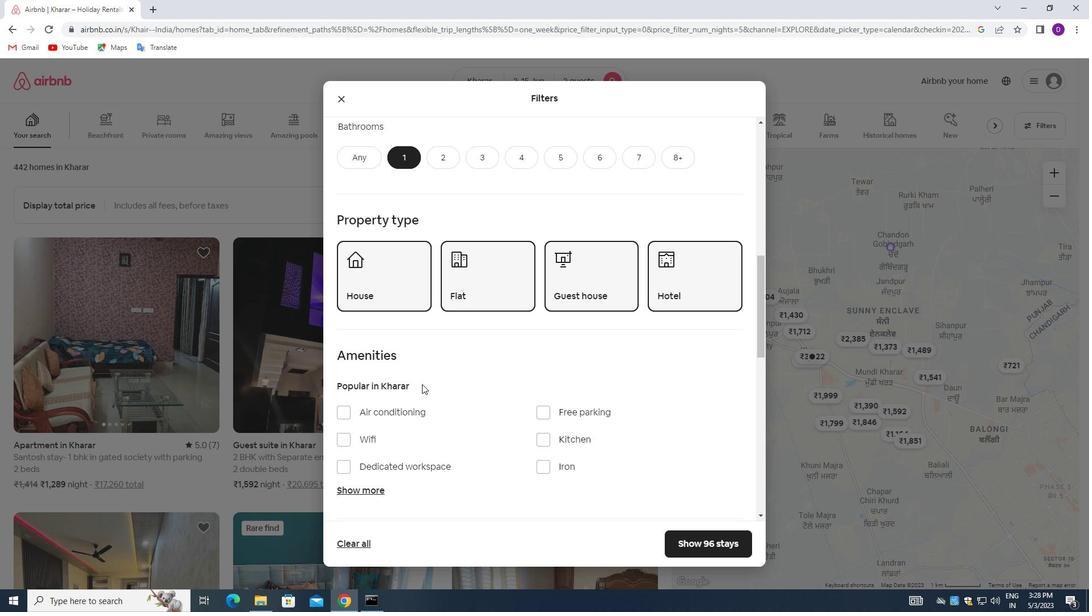 
Action: Mouse scrolled (422, 384) with delta (0, 0)
Screenshot: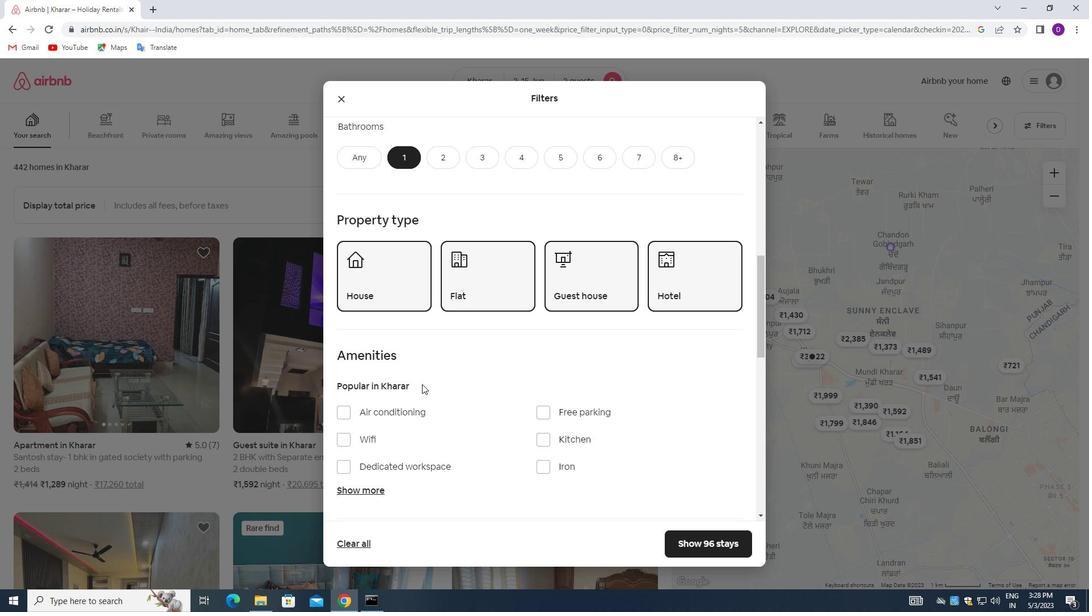 
Action: Mouse moved to (431, 384)
Screenshot: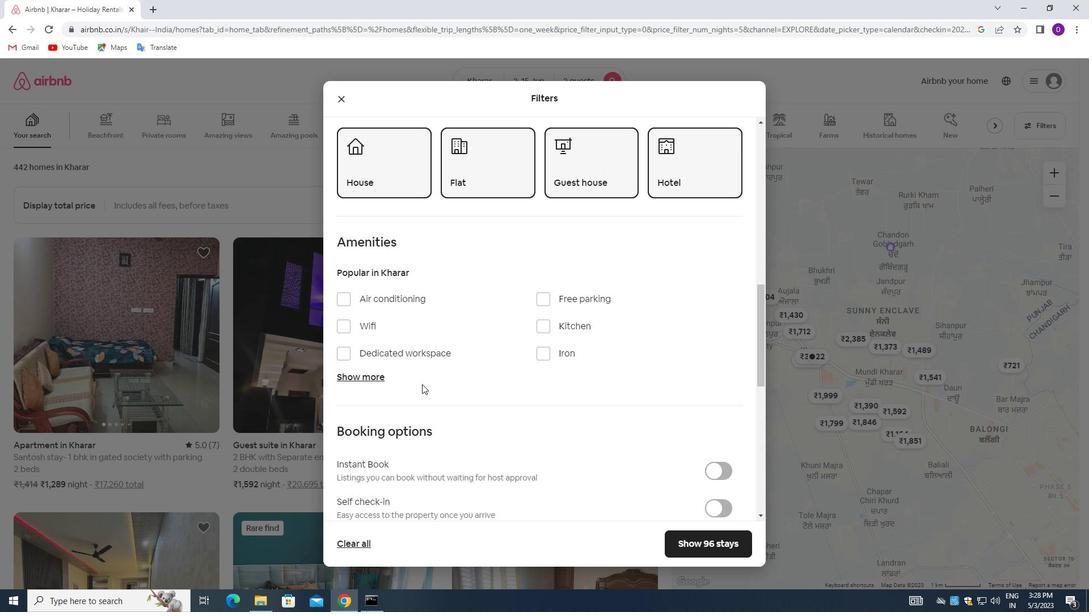 
Action: Mouse scrolled (431, 383) with delta (0, 0)
Screenshot: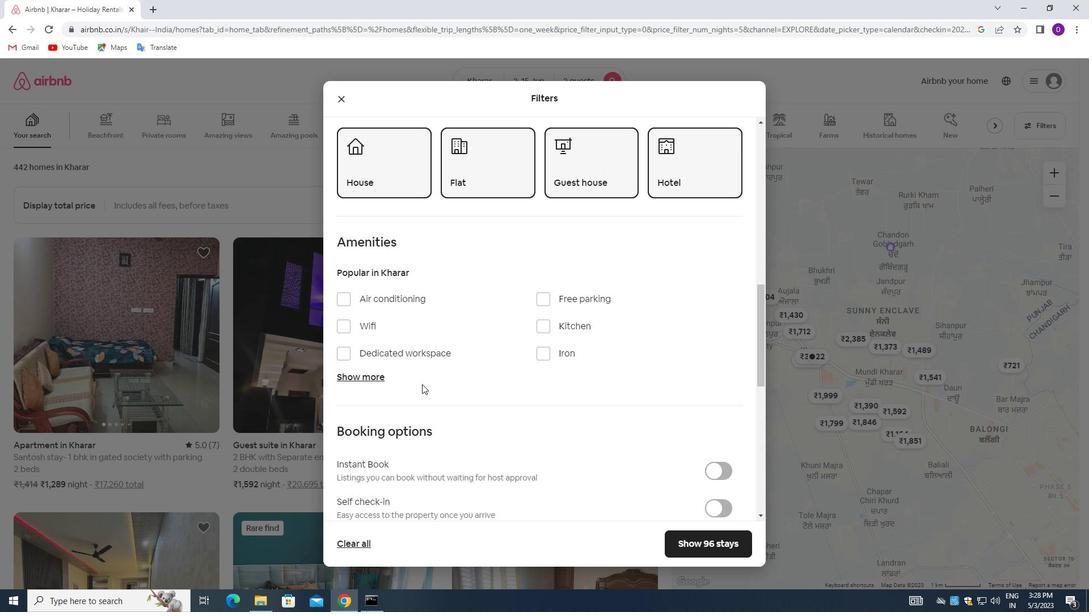 
Action: Mouse moved to (438, 384)
Screenshot: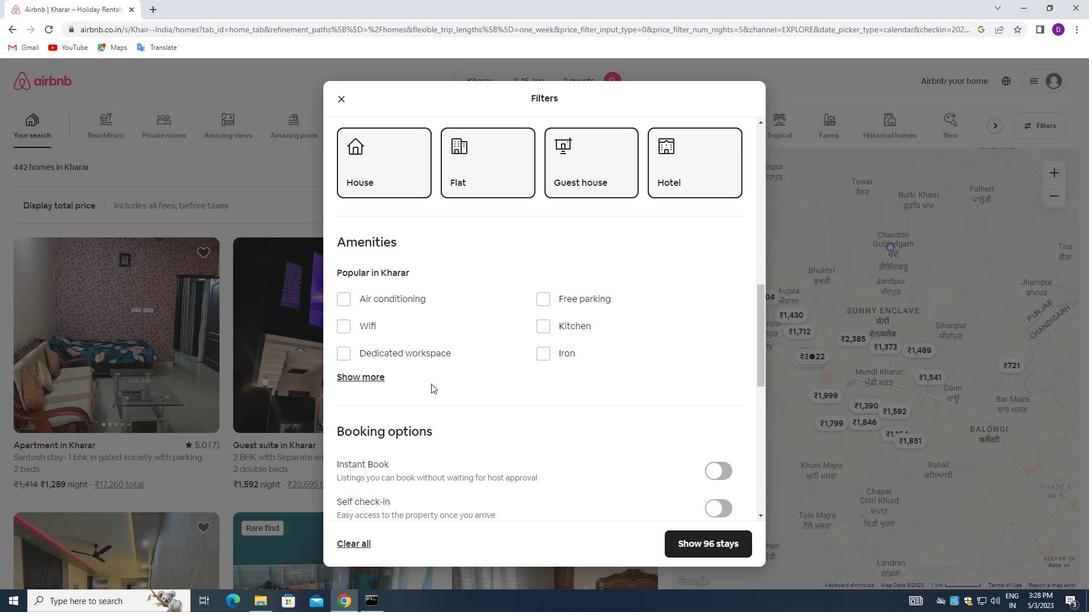 
Action: Mouse scrolled (438, 383) with delta (0, 0)
Screenshot: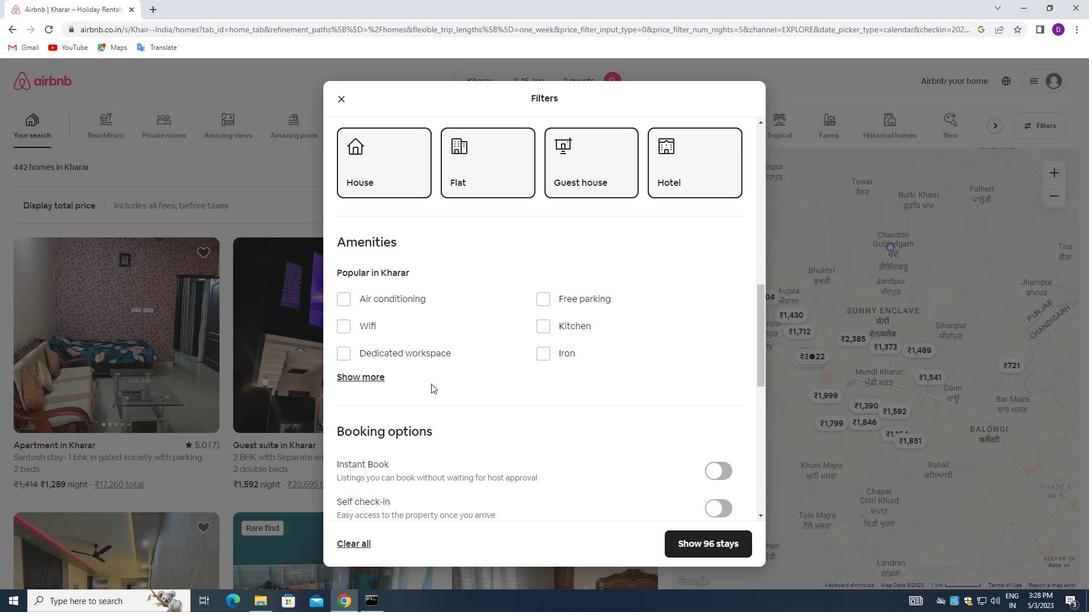 
Action: Mouse moved to (718, 393)
Screenshot: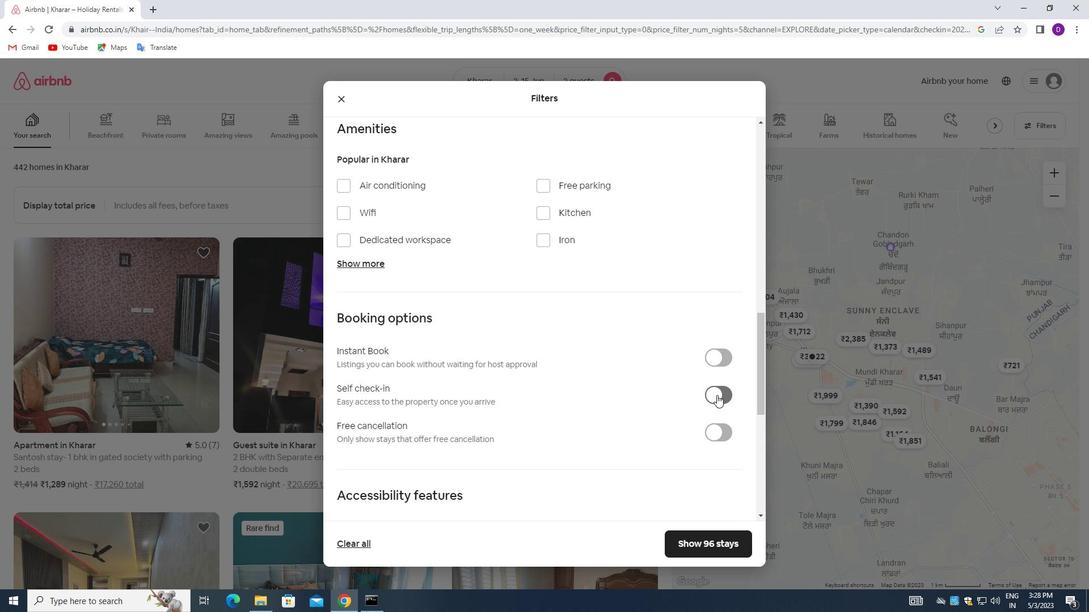 
Action: Mouse pressed left at (718, 393)
Screenshot: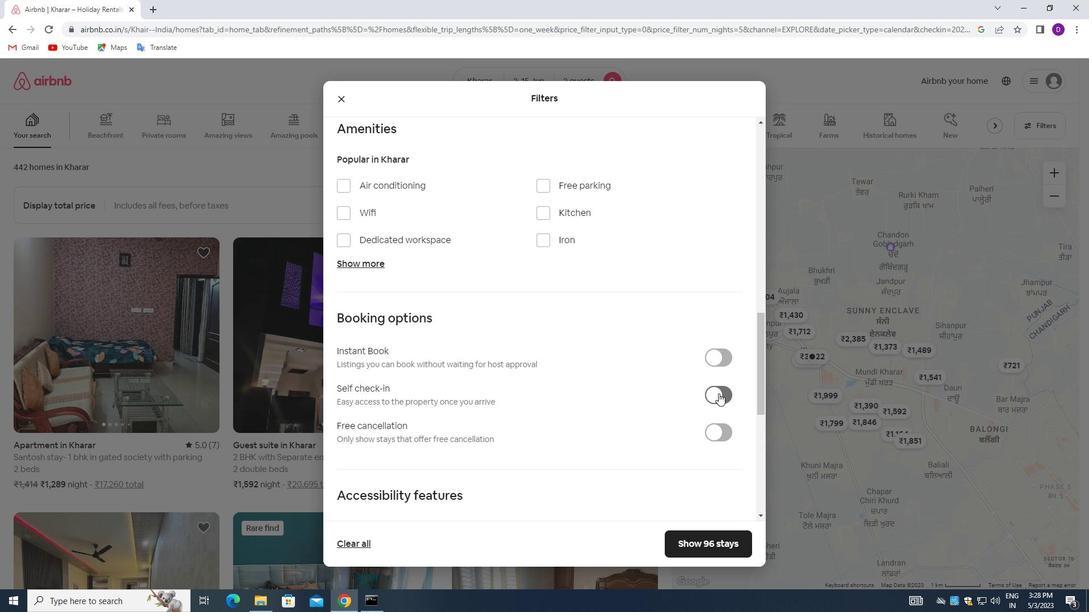 
Action: Mouse moved to (552, 370)
Screenshot: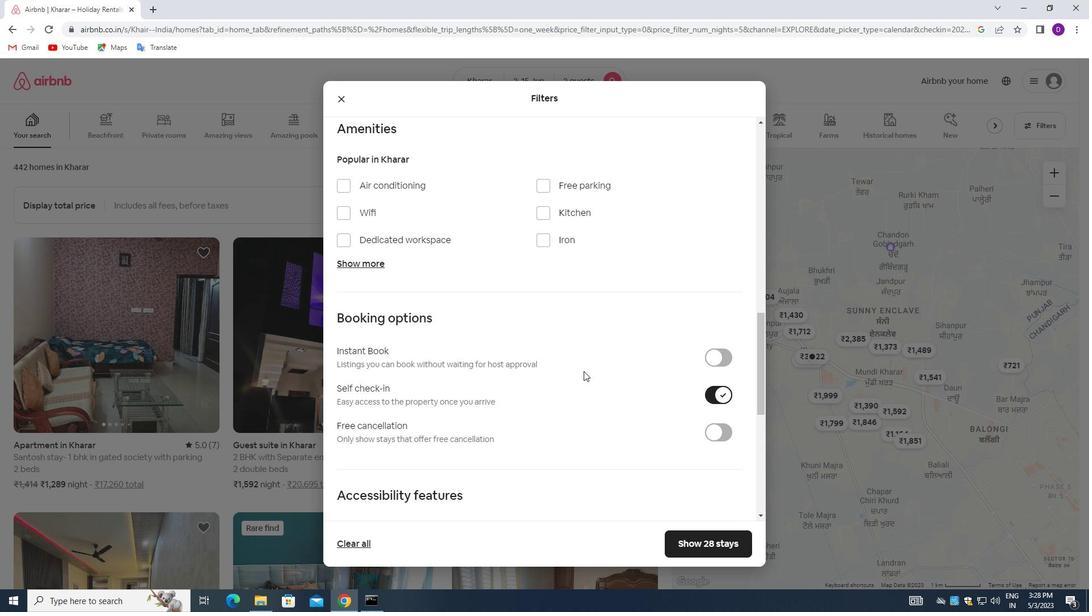 
Action: Mouse scrolled (552, 369) with delta (0, 0)
Screenshot: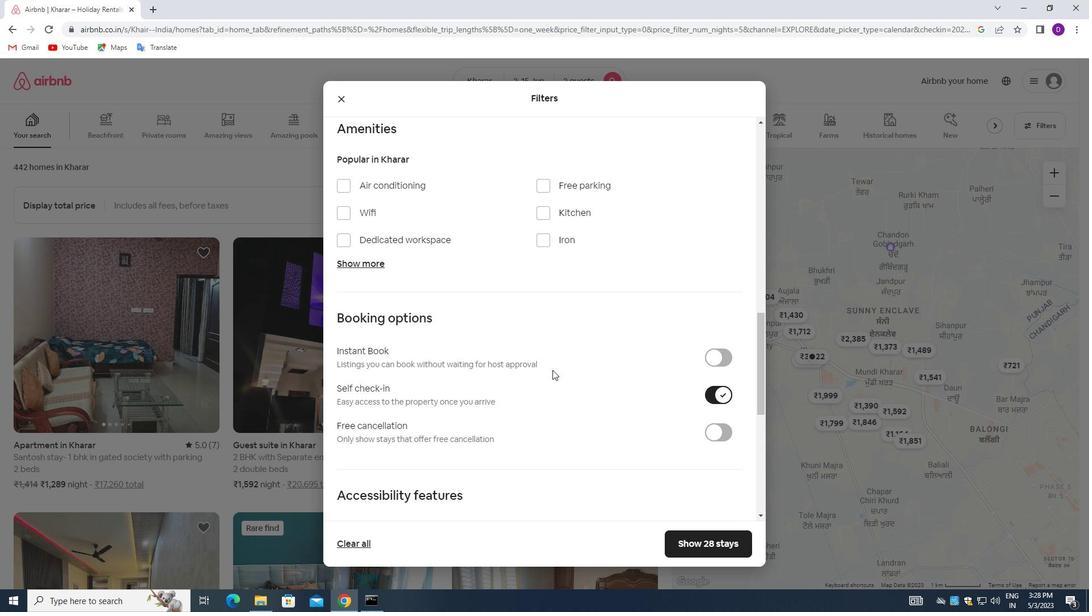 
Action: Mouse moved to (551, 370)
Screenshot: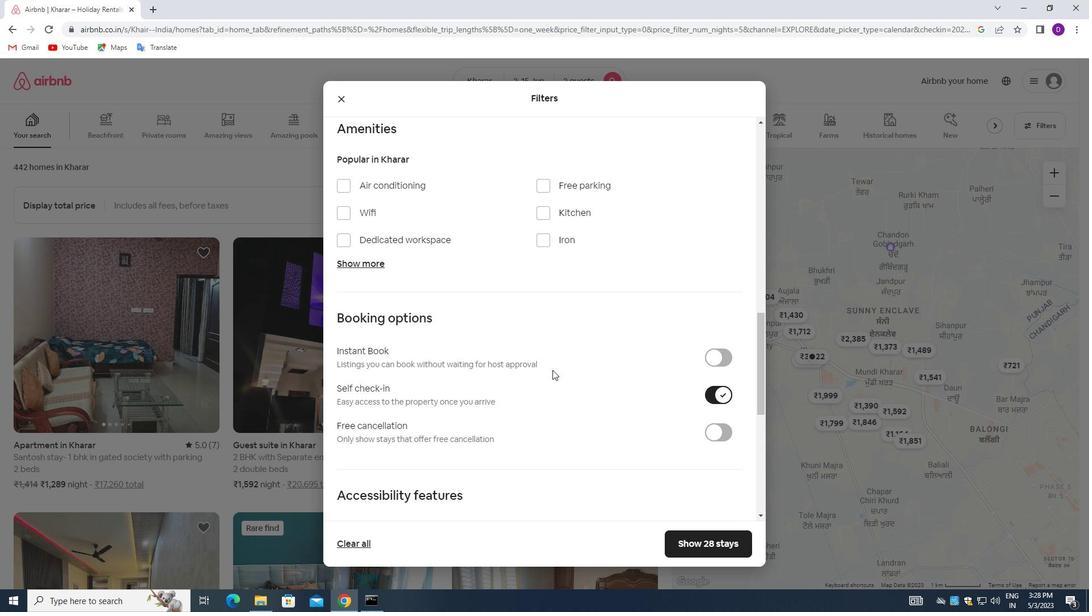 
Action: Mouse scrolled (551, 369) with delta (0, 0)
Screenshot: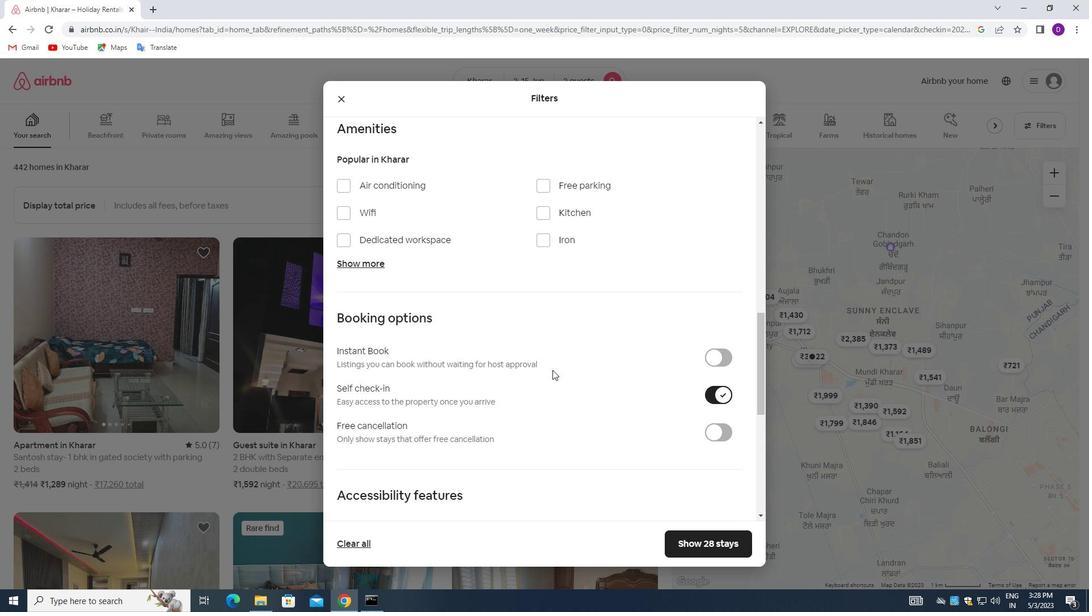 
Action: Mouse moved to (542, 374)
Screenshot: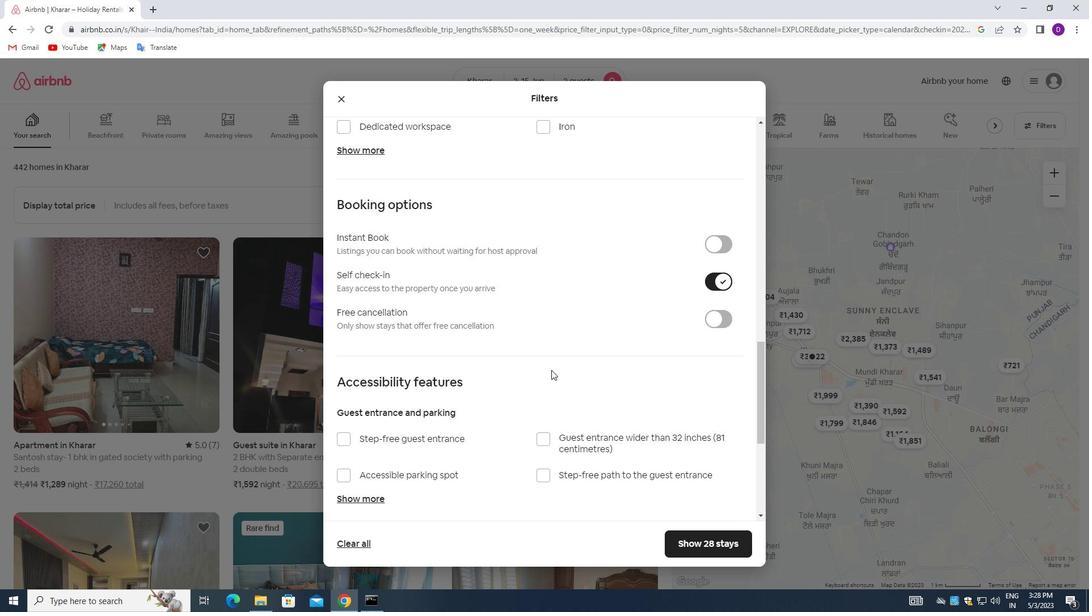 
Action: Mouse scrolled (542, 374) with delta (0, 0)
Screenshot: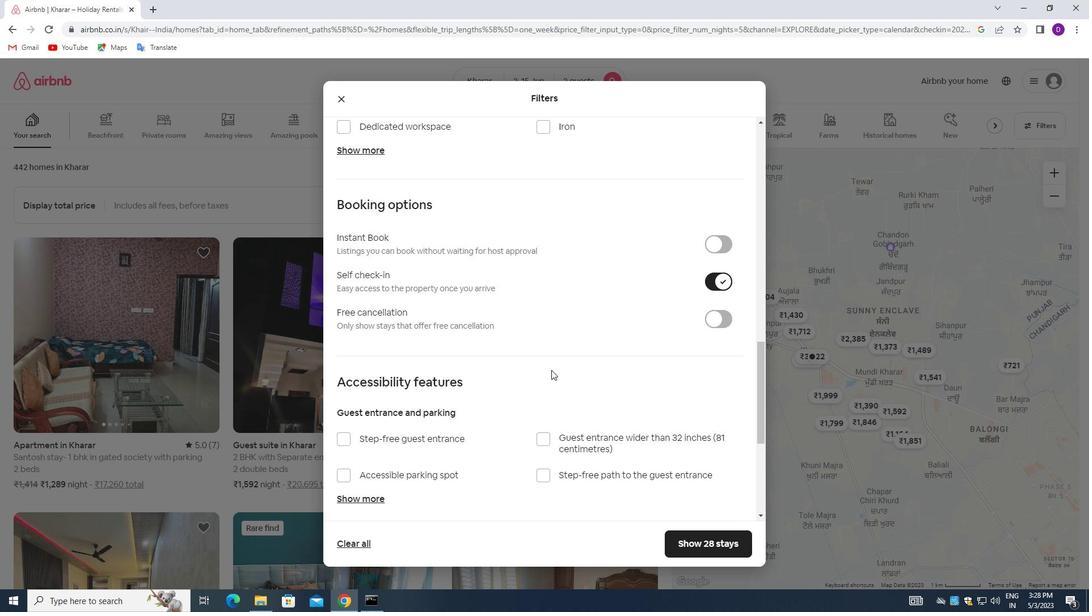 
Action: Mouse moved to (523, 386)
Screenshot: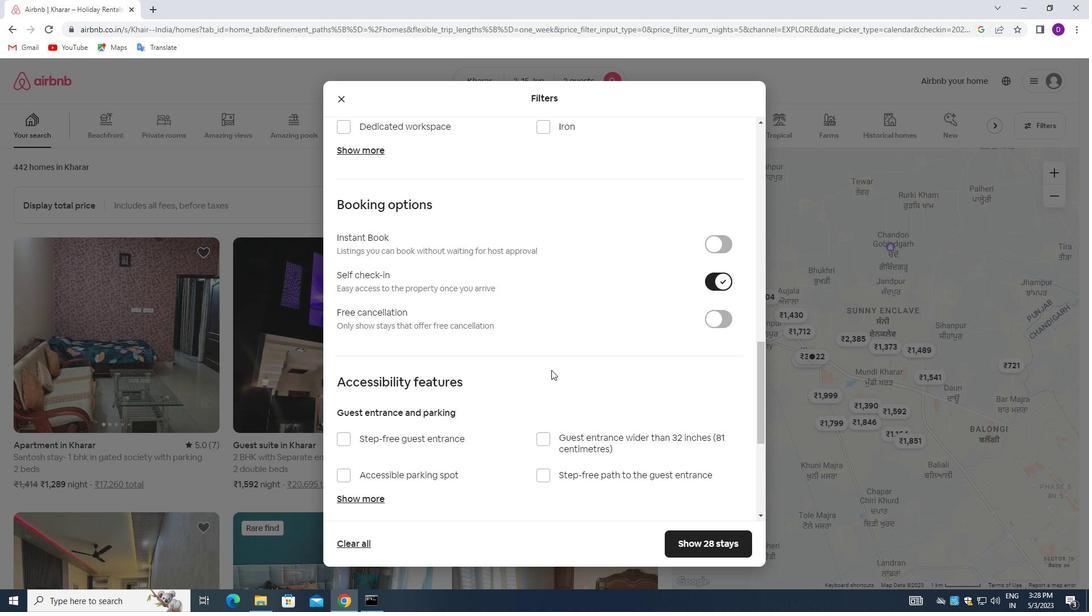 
Action: Mouse scrolled (523, 385) with delta (0, 0)
Screenshot: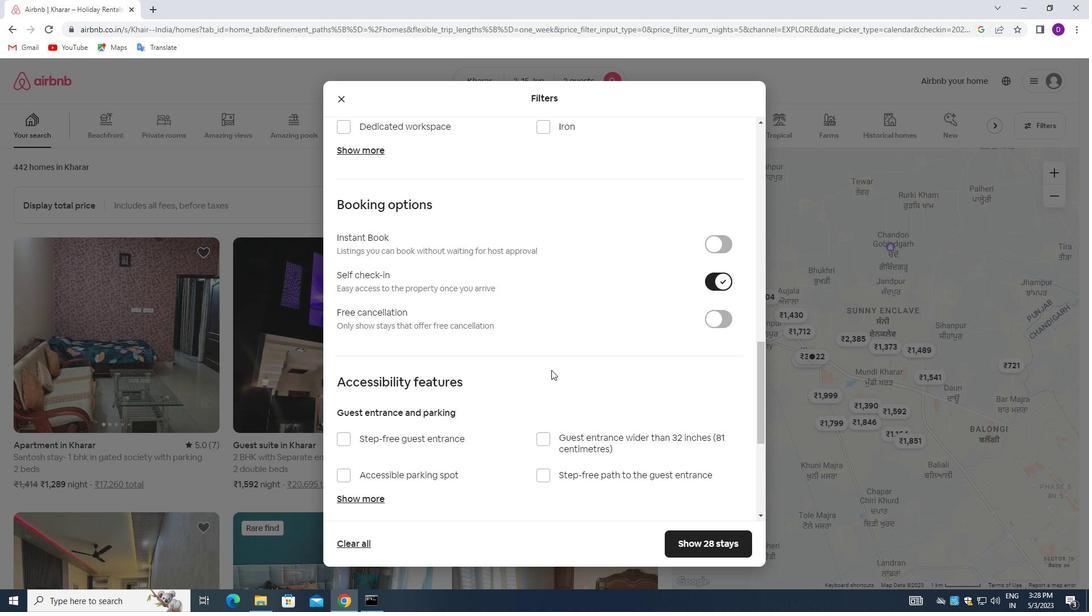
Action: Mouse moved to (521, 386)
Screenshot: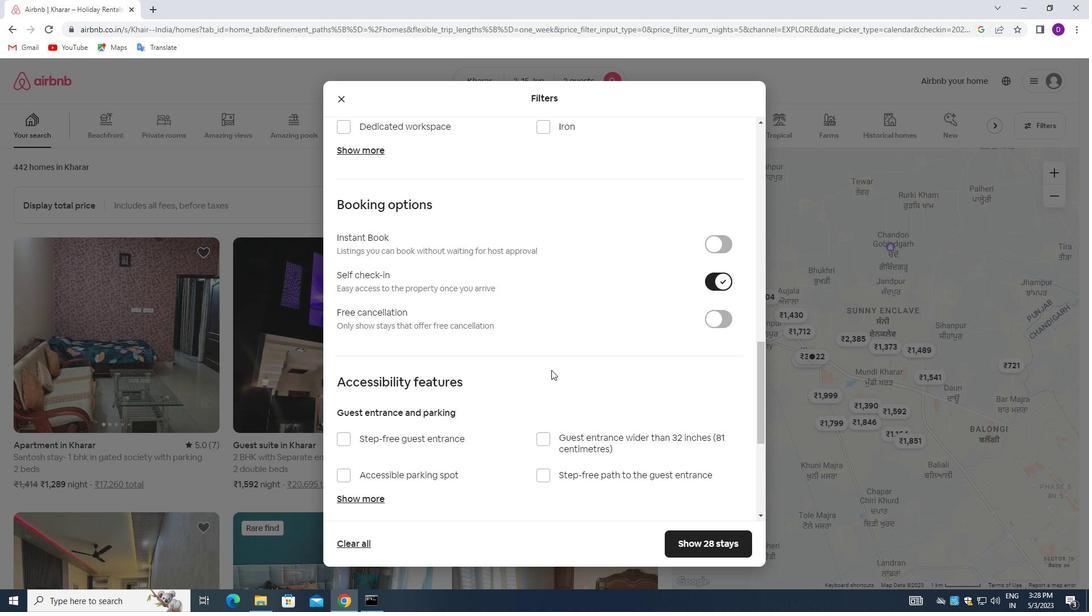 
Action: Mouse scrolled (521, 386) with delta (0, 0)
Screenshot: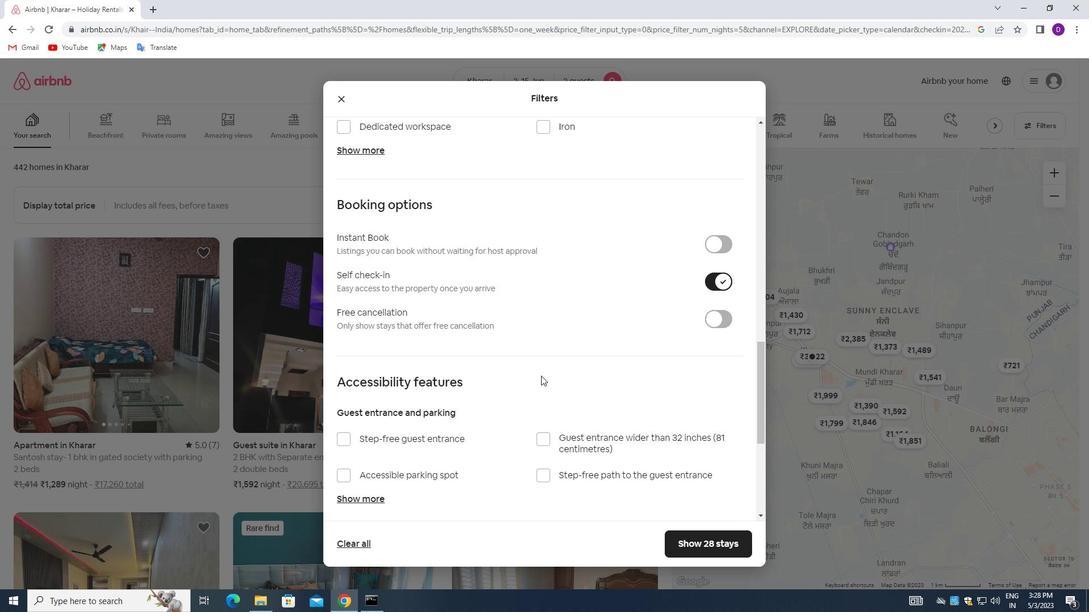 
Action: Mouse moved to (515, 386)
Screenshot: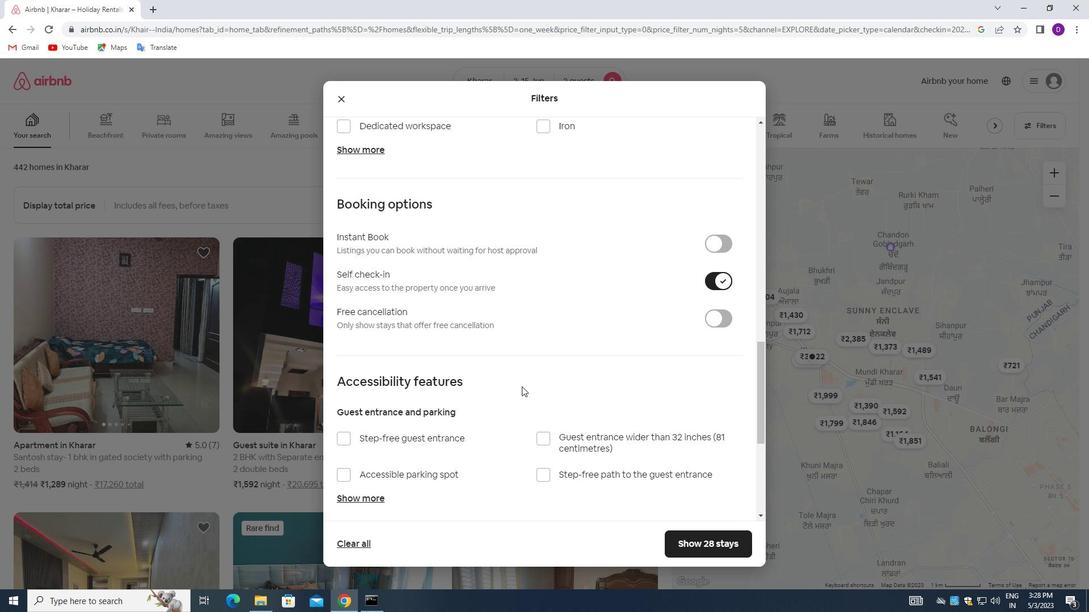 
Action: Mouse scrolled (515, 386) with delta (0, 0)
Screenshot: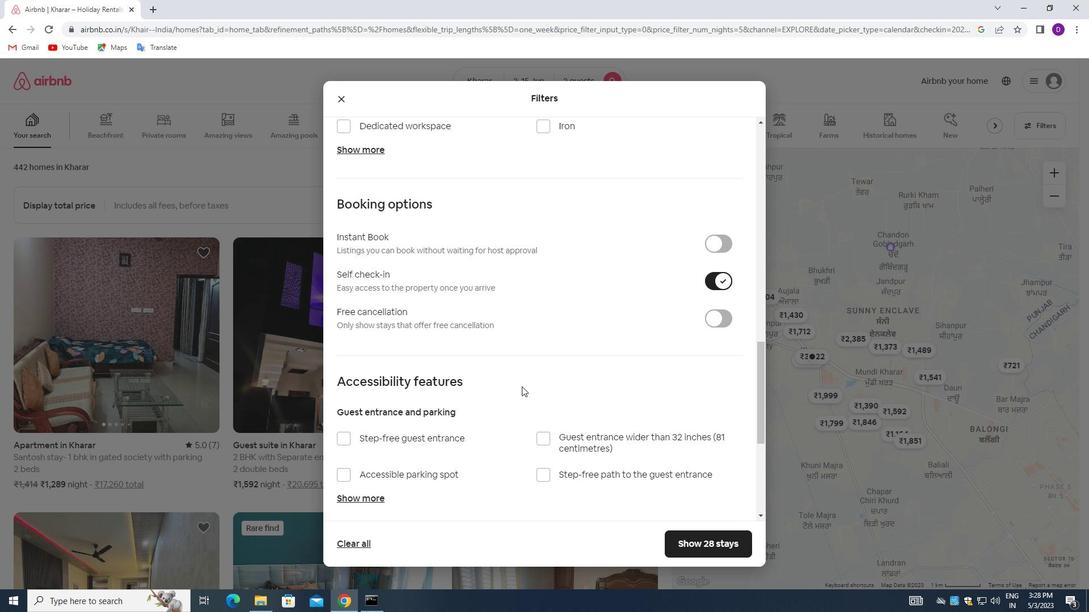 
Action: Mouse moved to (481, 404)
Screenshot: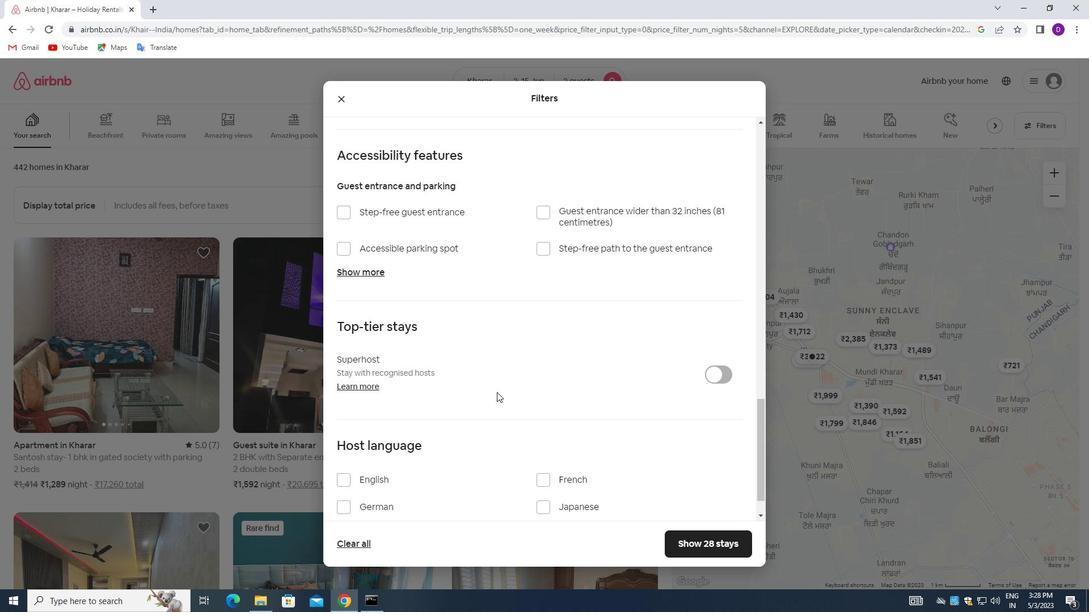 
Action: Mouse scrolled (481, 403) with delta (0, 0)
Screenshot: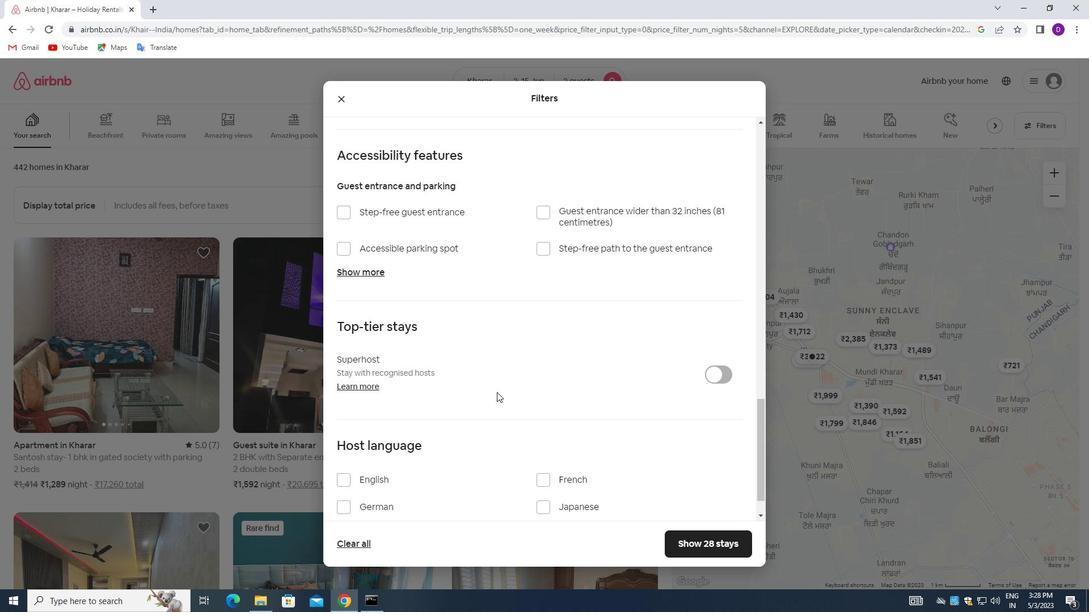 
Action: Mouse moved to (476, 408)
Screenshot: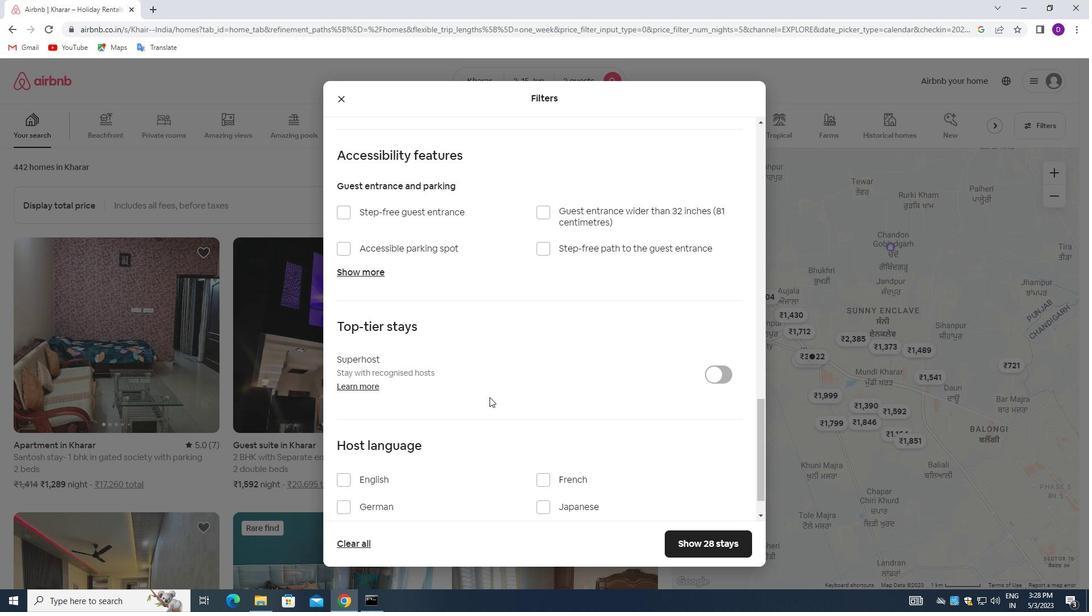 
Action: Mouse scrolled (476, 407) with delta (0, 0)
Screenshot: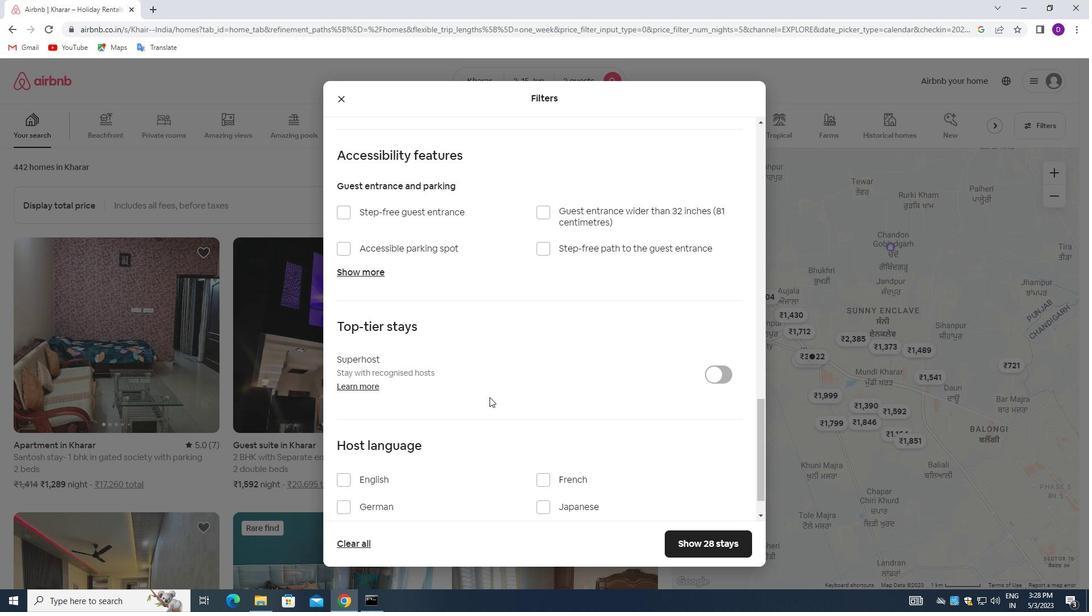 
Action: Mouse moved to (473, 408)
Screenshot: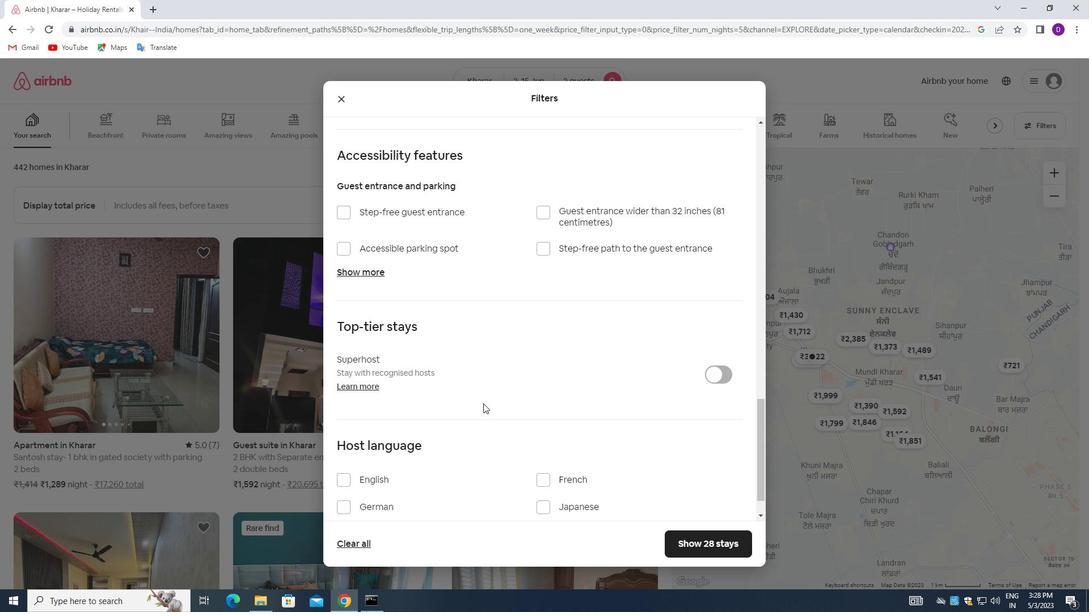 
Action: Mouse scrolled (473, 408) with delta (0, 0)
Screenshot: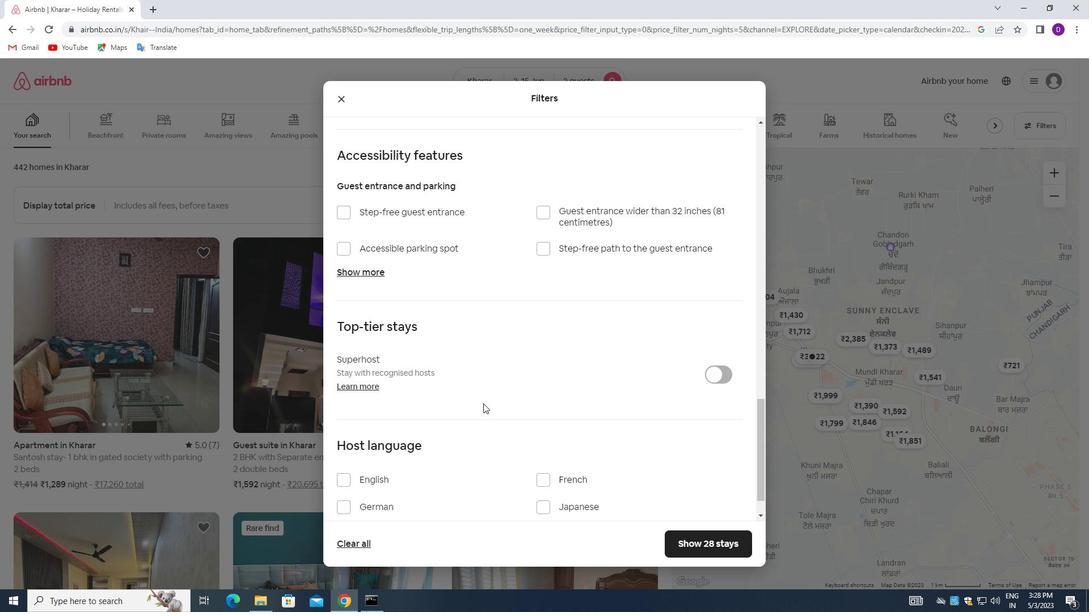 
Action: Mouse moved to (346, 440)
Screenshot: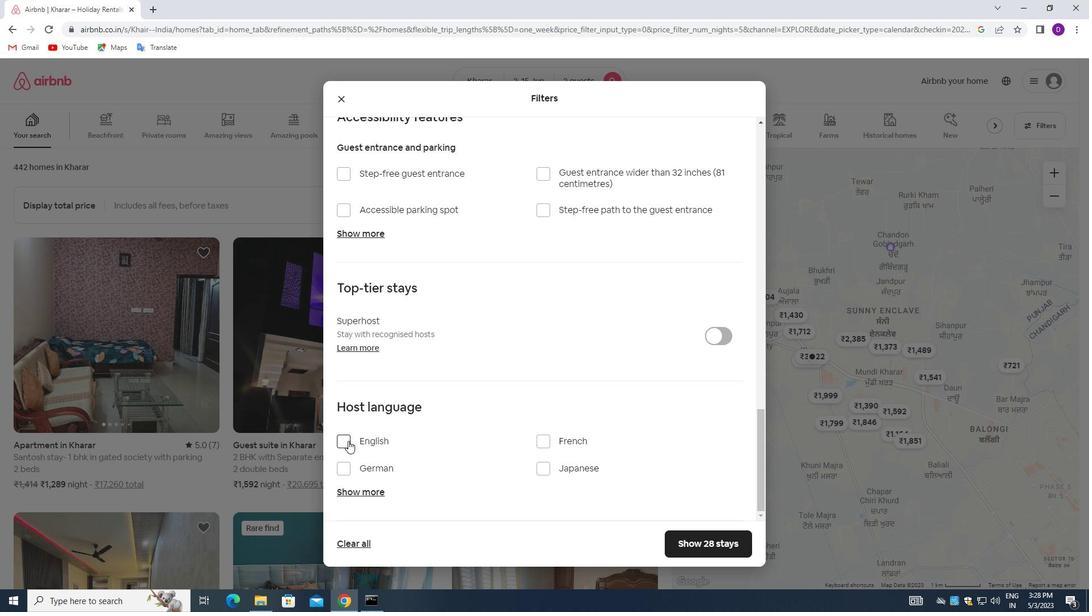 
Action: Mouse pressed left at (346, 440)
Screenshot: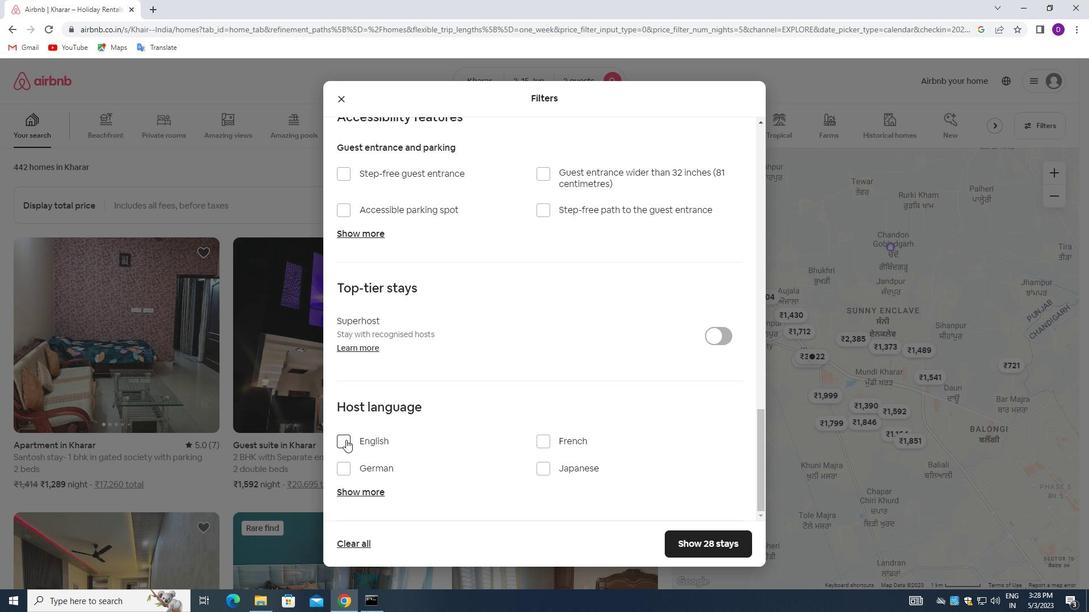 
Action: Mouse moved to (672, 542)
Screenshot: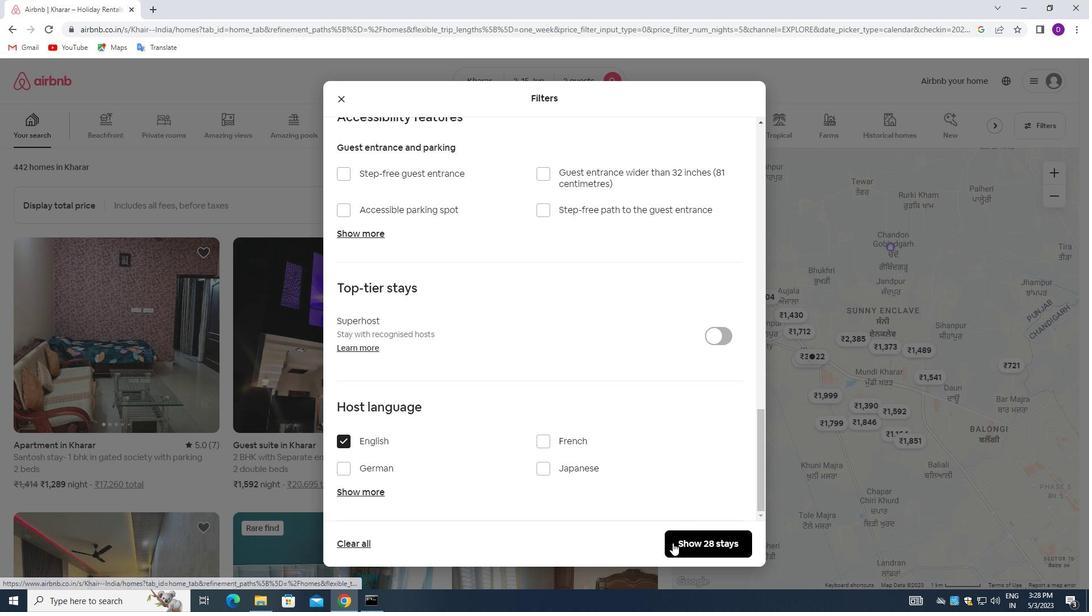 
Action: Mouse pressed left at (672, 542)
Screenshot: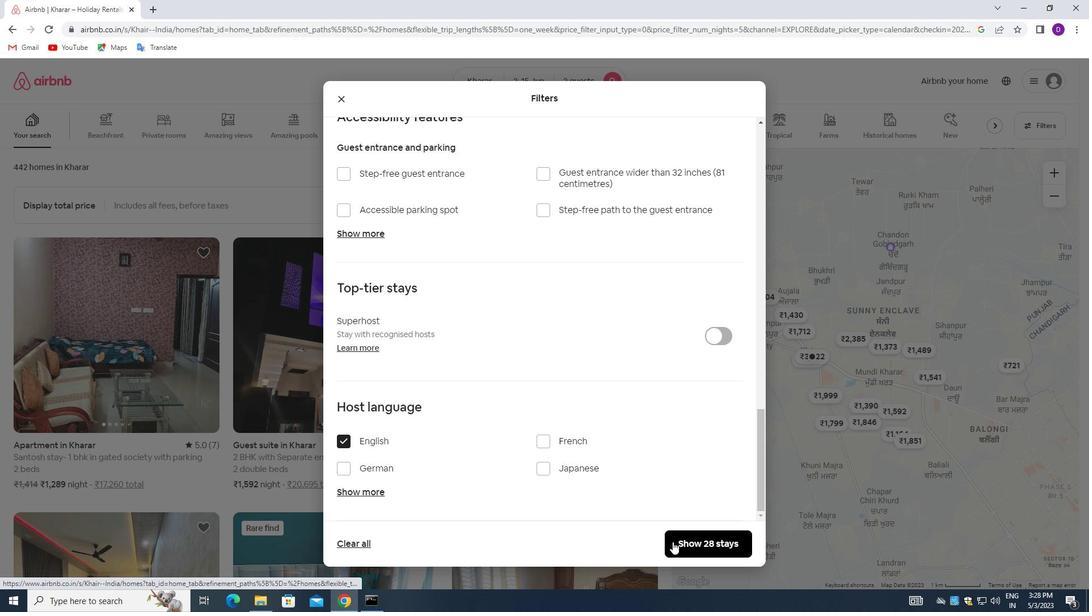 
Action: Mouse moved to (568, 383)
Screenshot: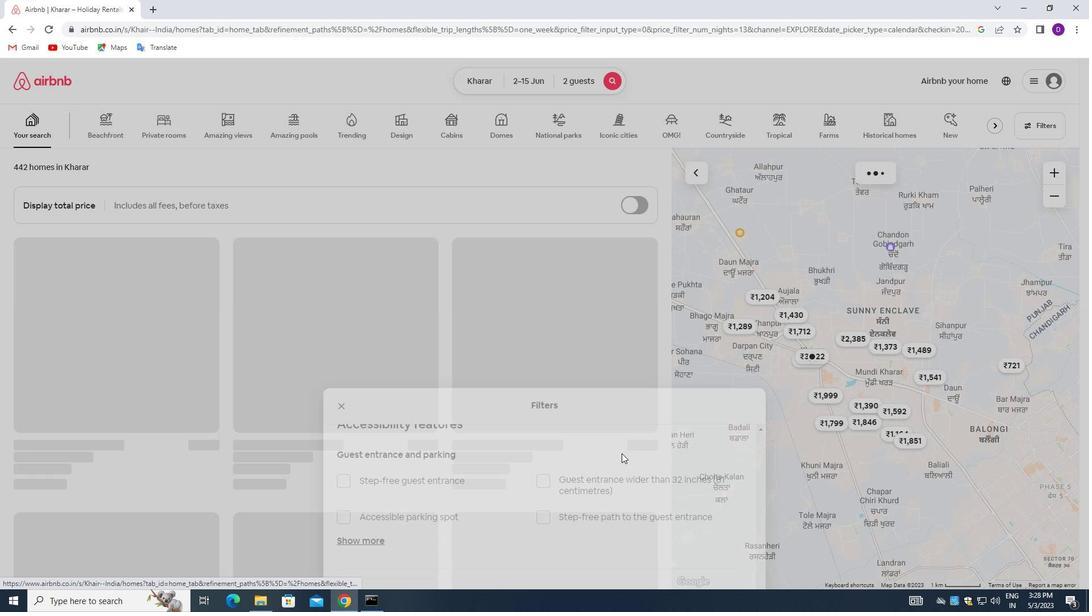 
